 Task: Add Mineral Fusion Pink Crush Nail Polish to the cart.
Action: Mouse moved to (268, 139)
Screenshot: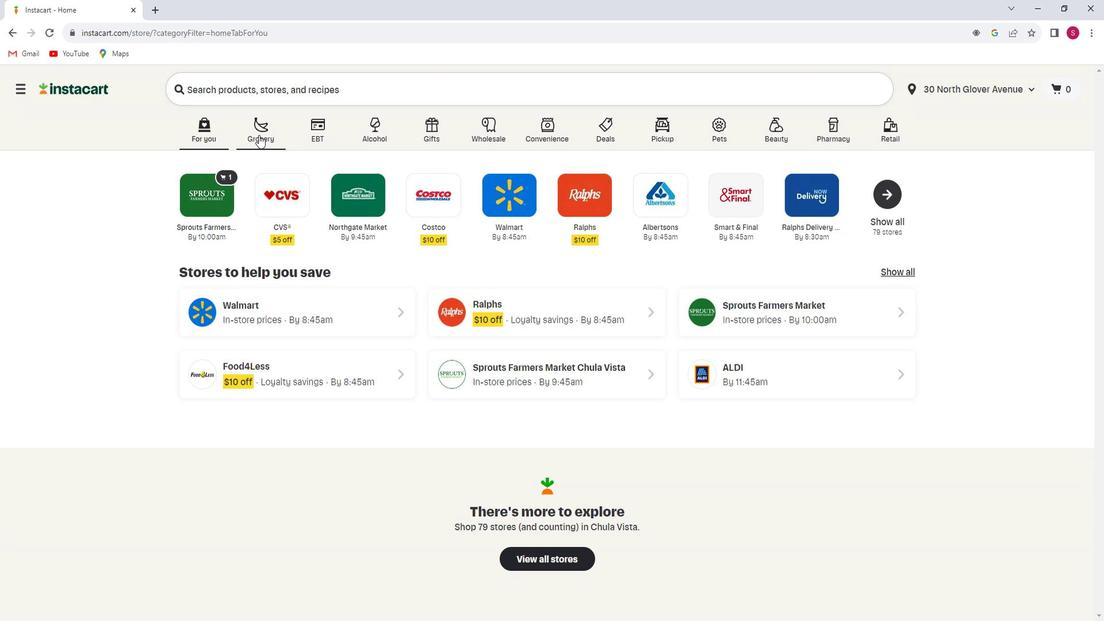 
Action: Mouse pressed left at (268, 139)
Screenshot: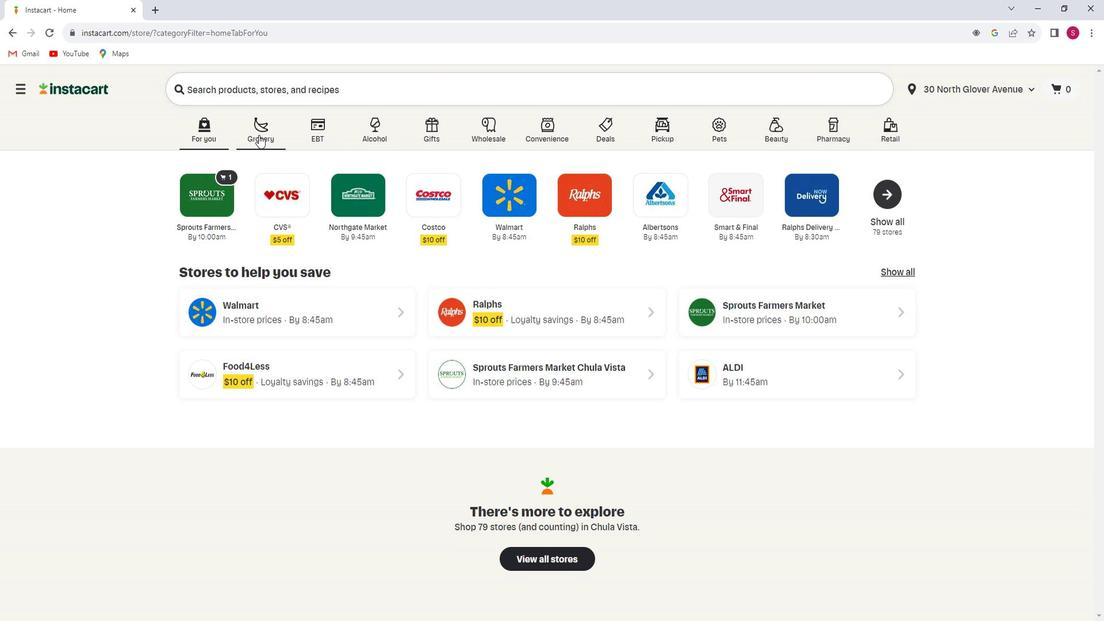 
Action: Mouse moved to (292, 334)
Screenshot: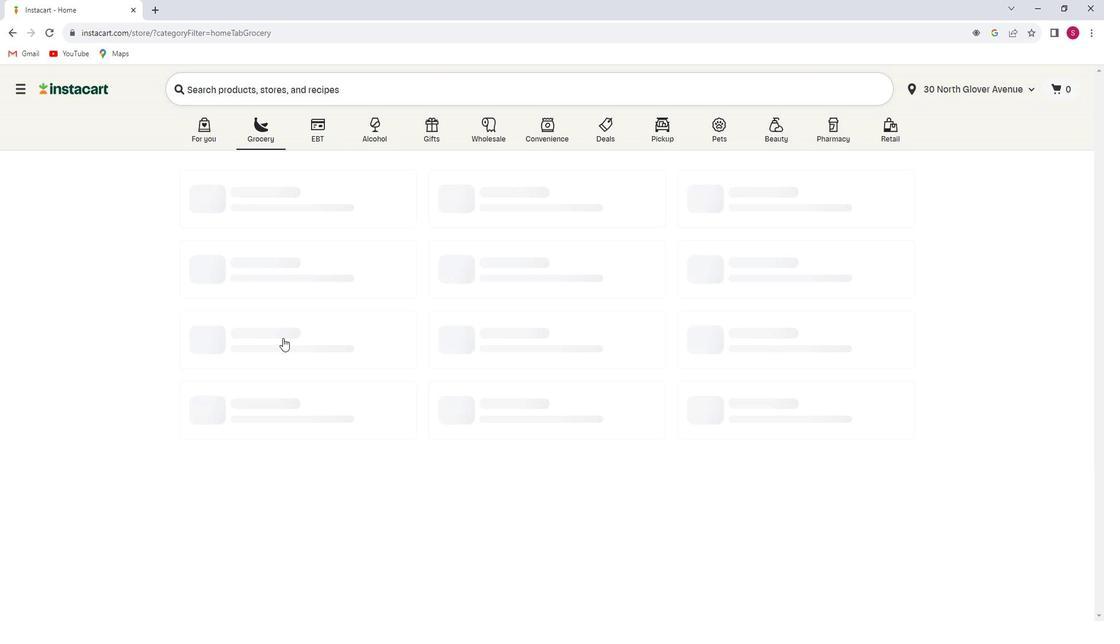 
Action: Mouse pressed left at (292, 334)
Screenshot: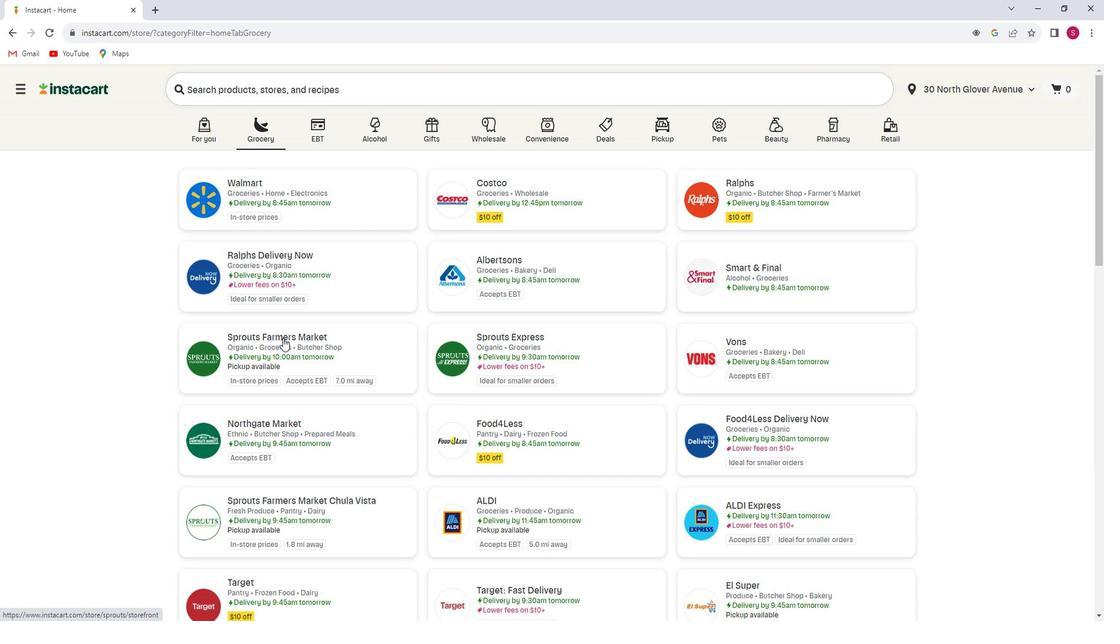 
Action: Mouse moved to (89, 382)
Screenshot: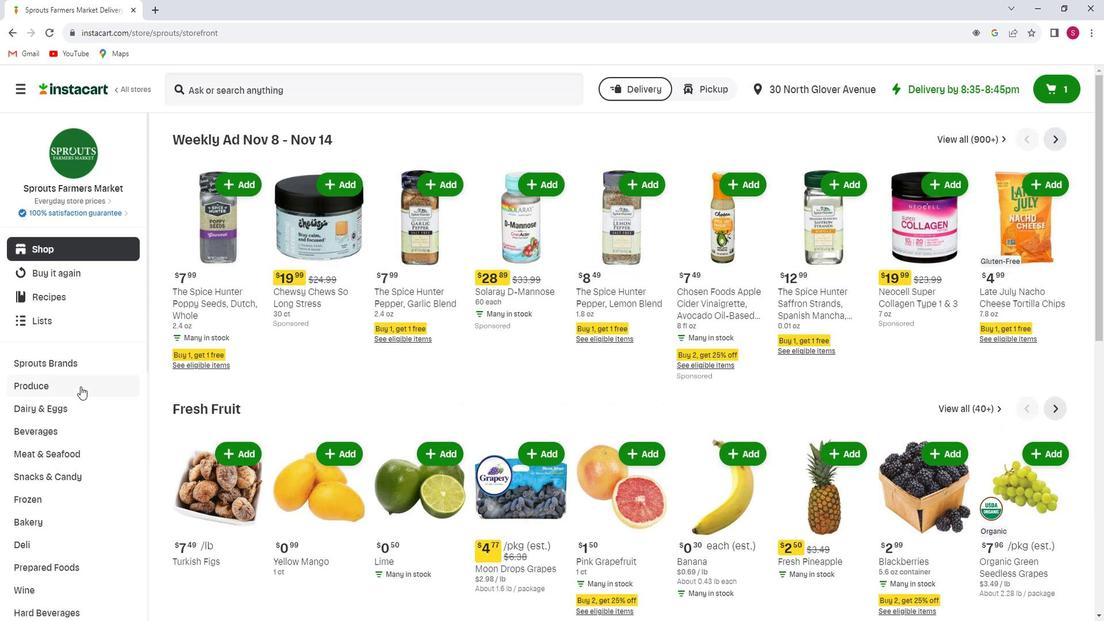 
Action: Mouse scrolled (89, 382) with delta (0, 0)
Screenshot: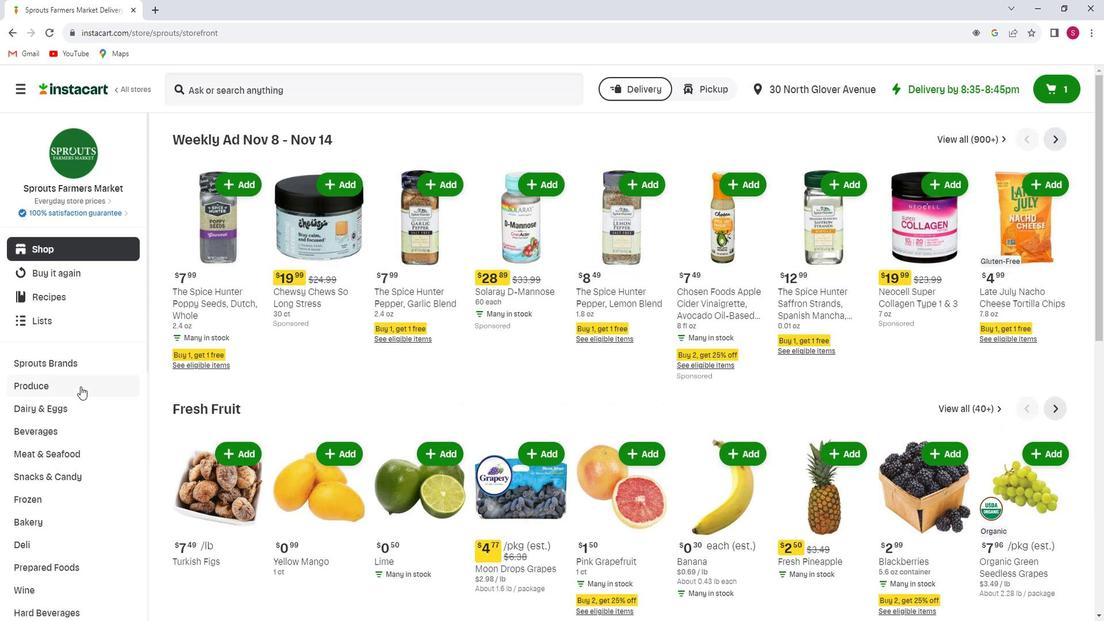 
Action: Mouse moved to (88, 384)
Screenshot: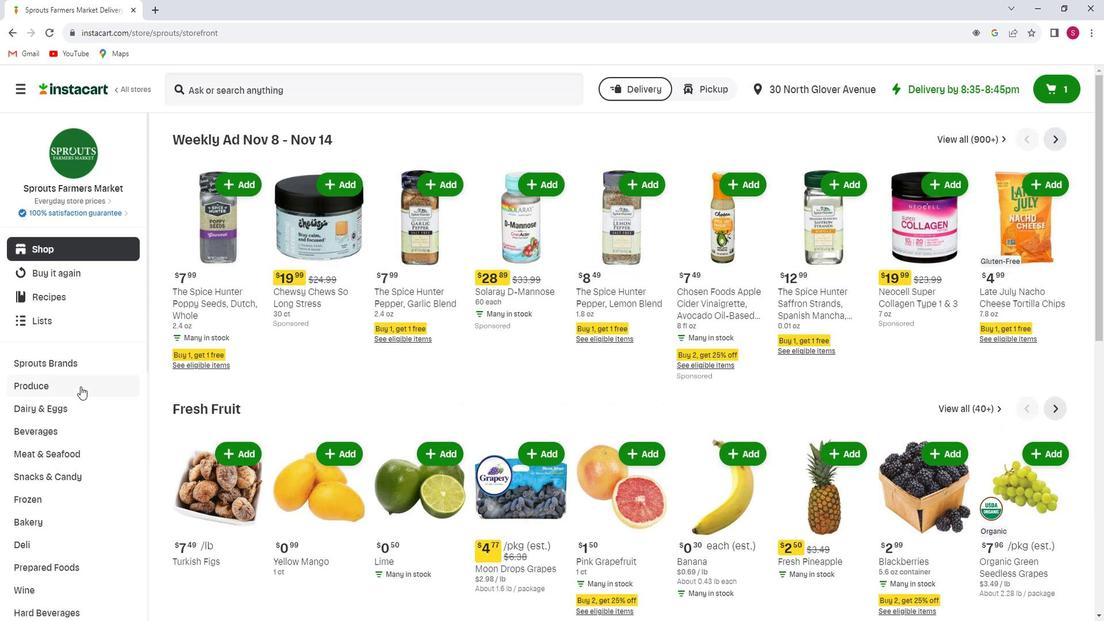 
Action: Mouse scrolled (88, 383) with delta (0, 0)
Screenshot: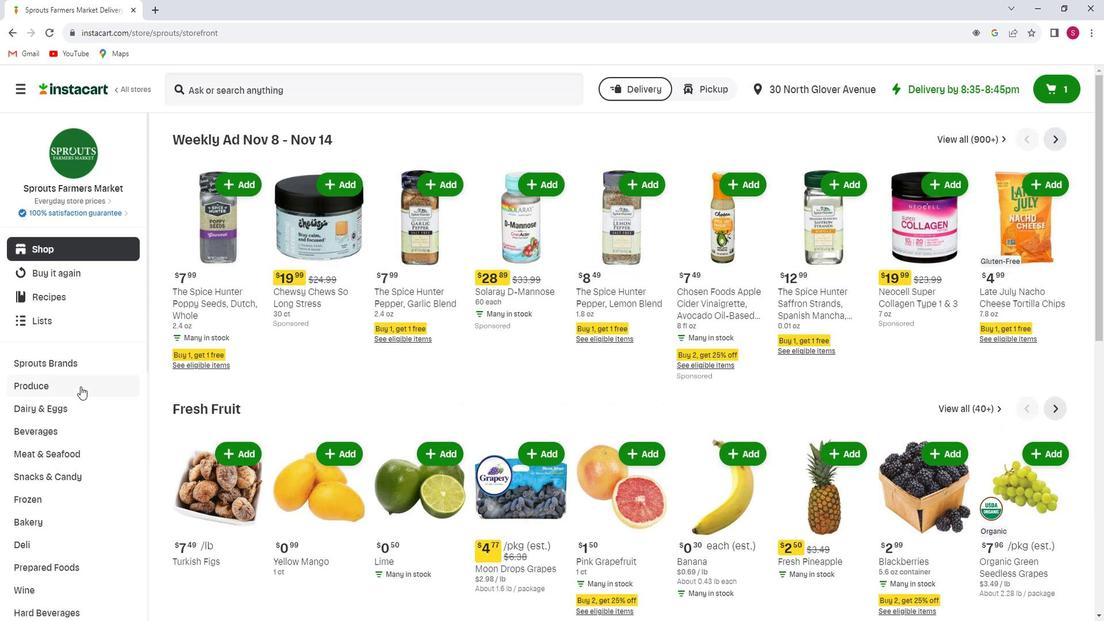 
Action: Mouse scrolled (88, 383) with delta (0, 0)
Screenshot: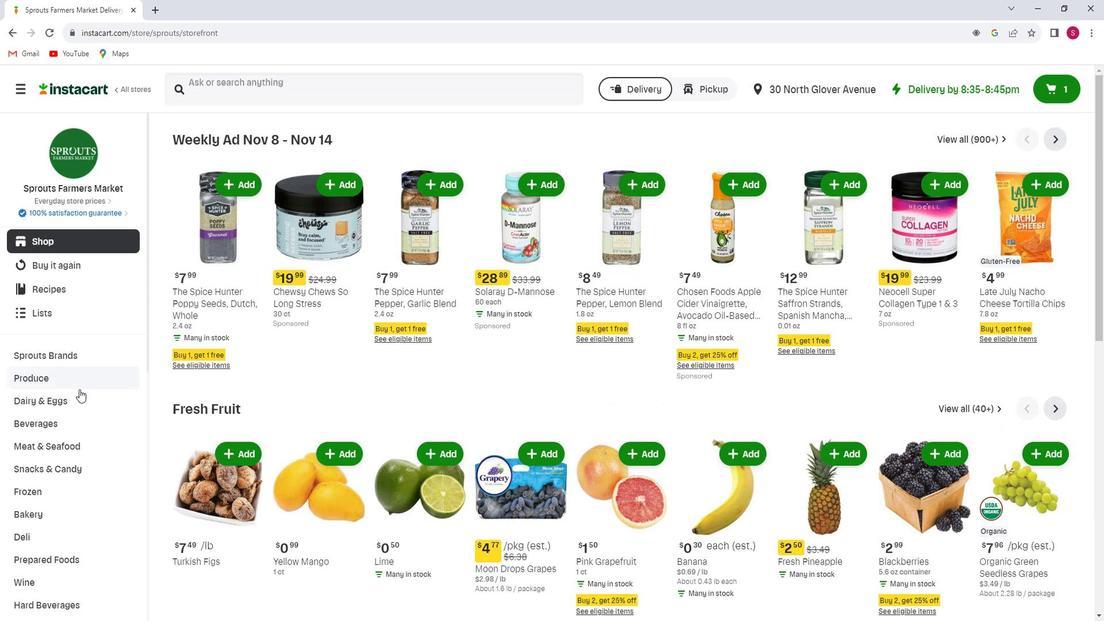
Action: Mouse moved to (88, 384)
Screenshot: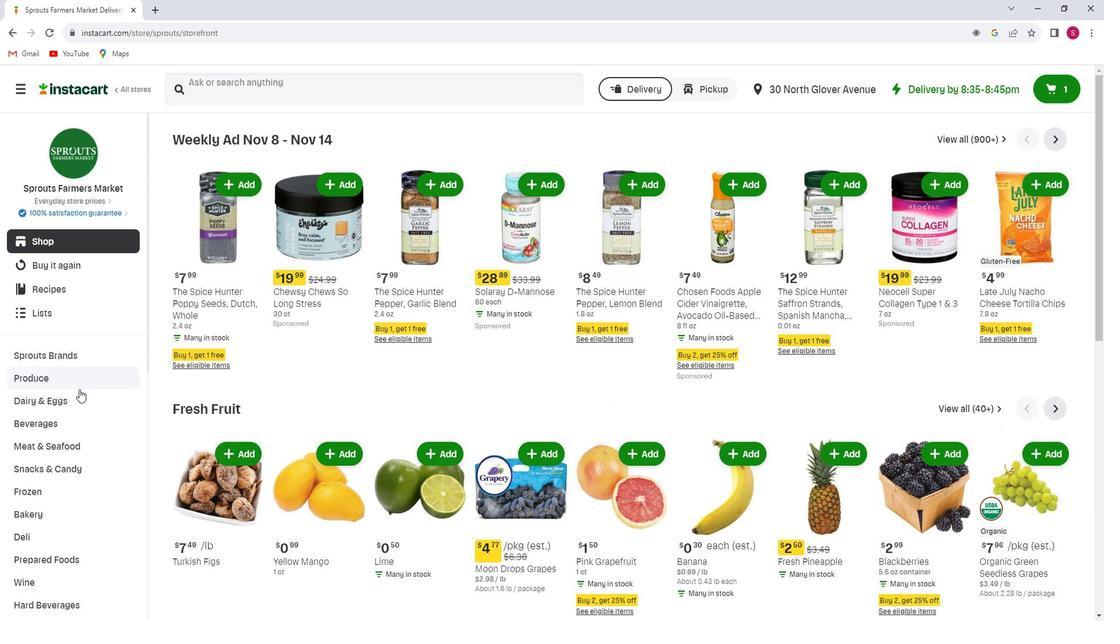 
Action: Mouse scrolled (88, 384) with delta (0, 0)
Screenshot: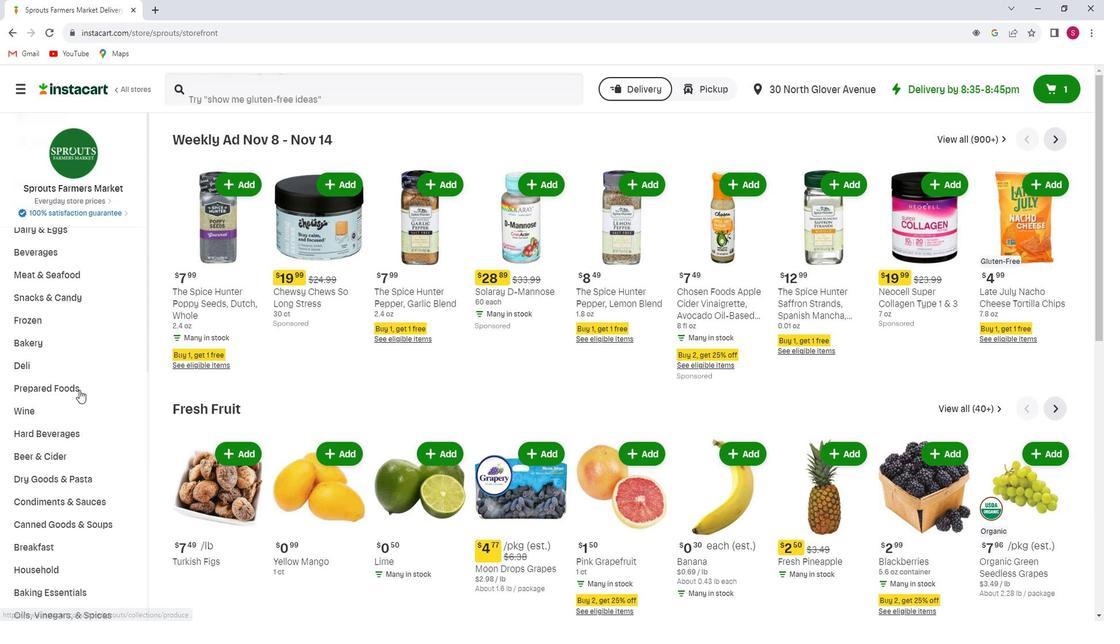 
Action: Mouse scrolled (88, 384) with delta (0, 0)
Screenshot: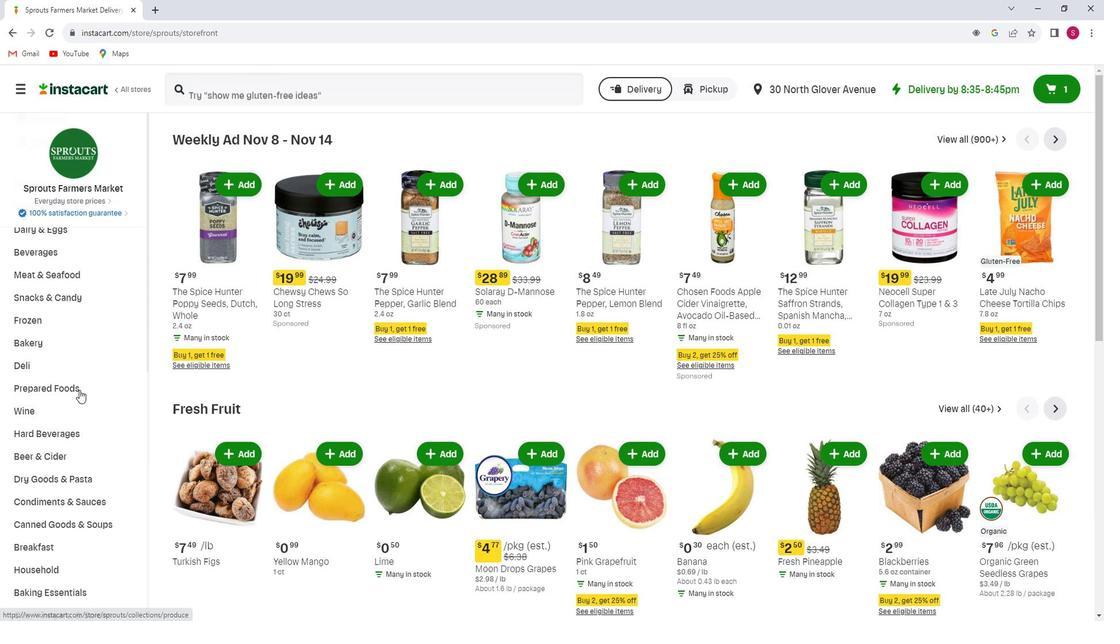 
Action: Mouse scrolled (88, 384) with delta (0, 0)
Screenshot: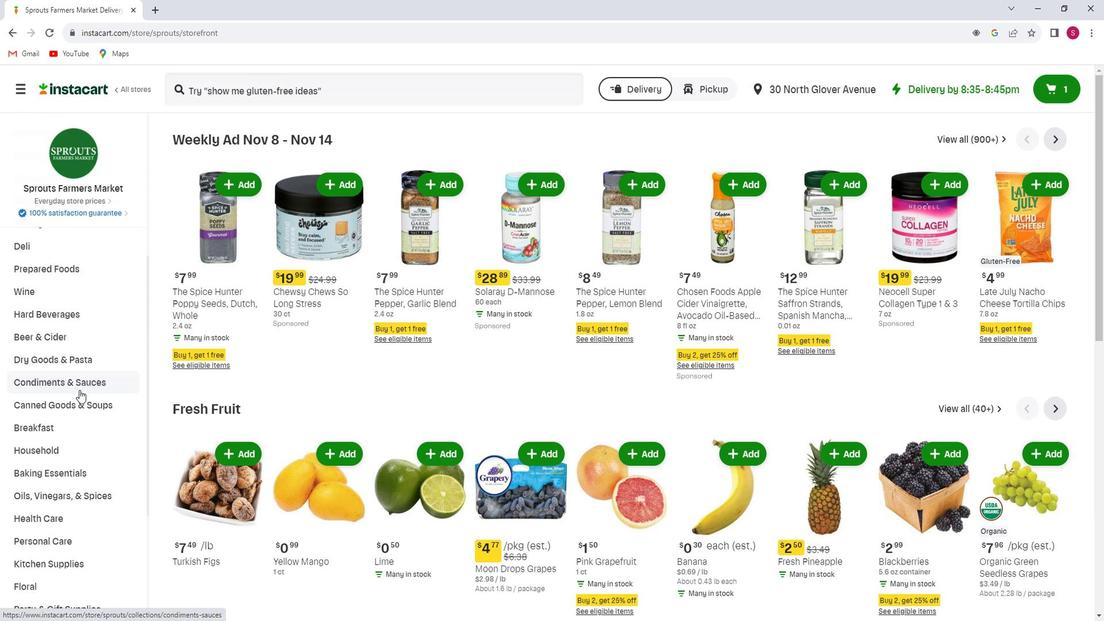 
Action: Mouse scrolled (88, 384) with delta (0, 0)
Screenshot: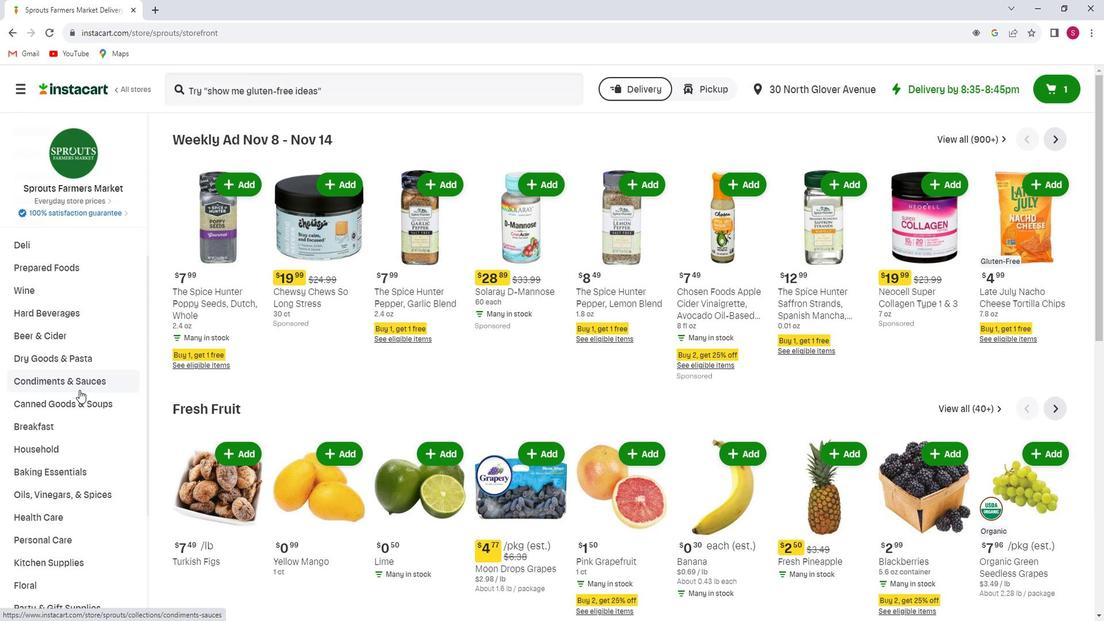 
Action: Mouse moved to (78, 412)
Screenshot: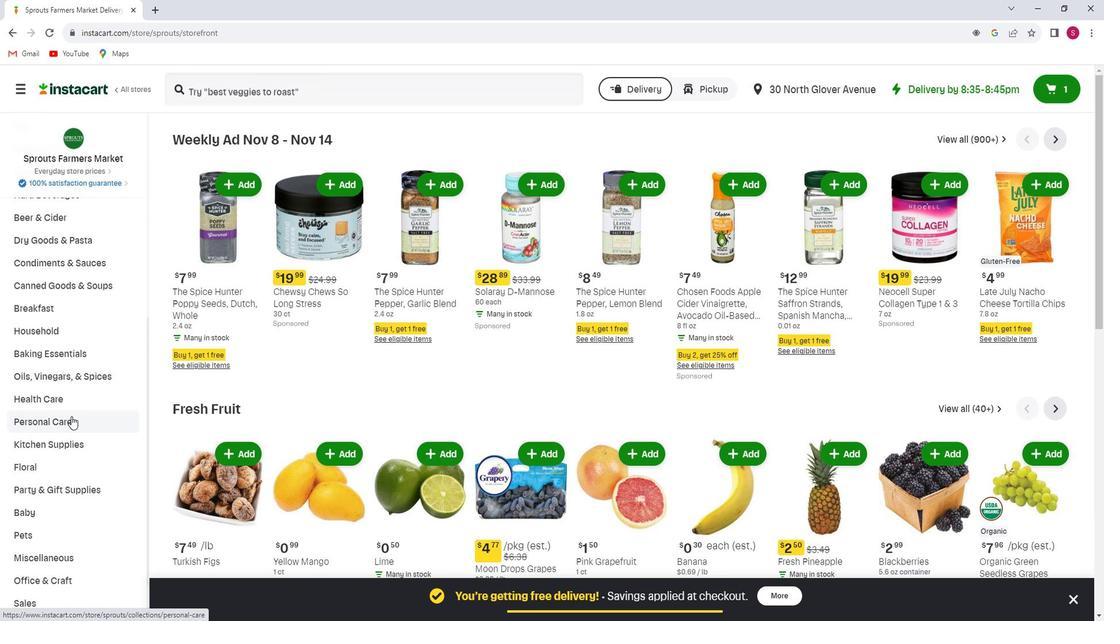 
Action: Mouse pressed left at (78, 412)
Screenshot: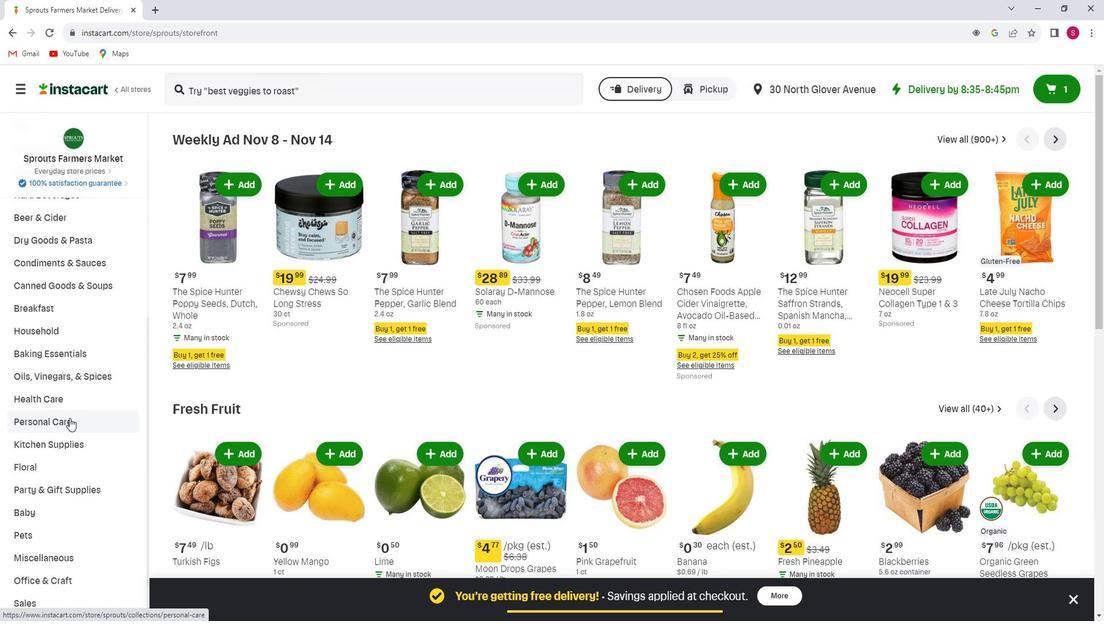 
Action: Mouse moved to (992, 170)
Screenshot: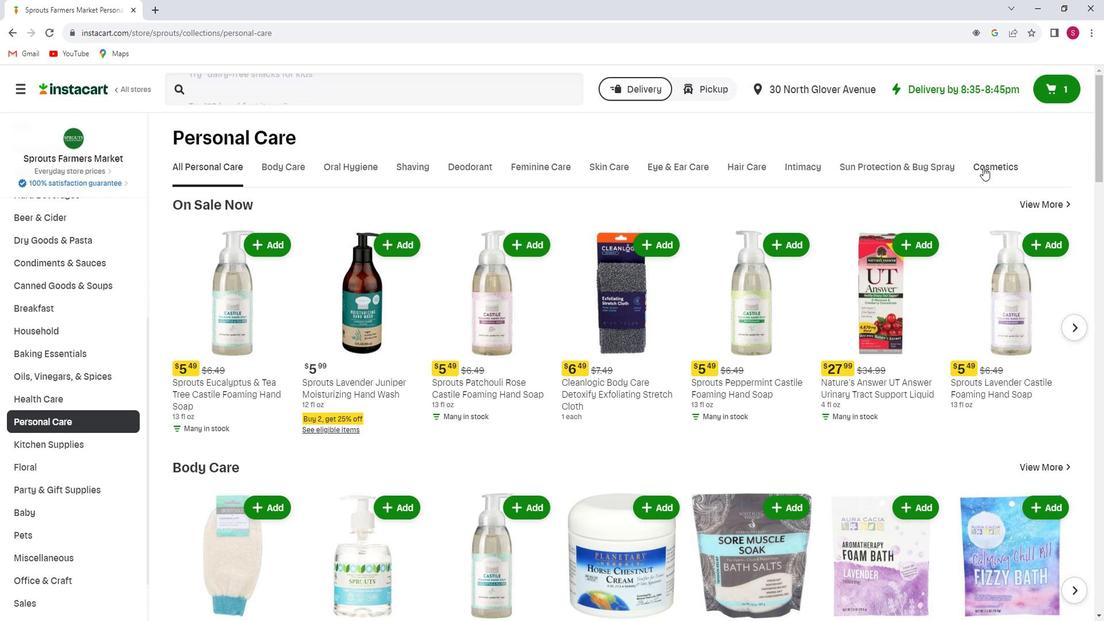 
Action: Mouse pressed left at (992, 170)
Screenshot: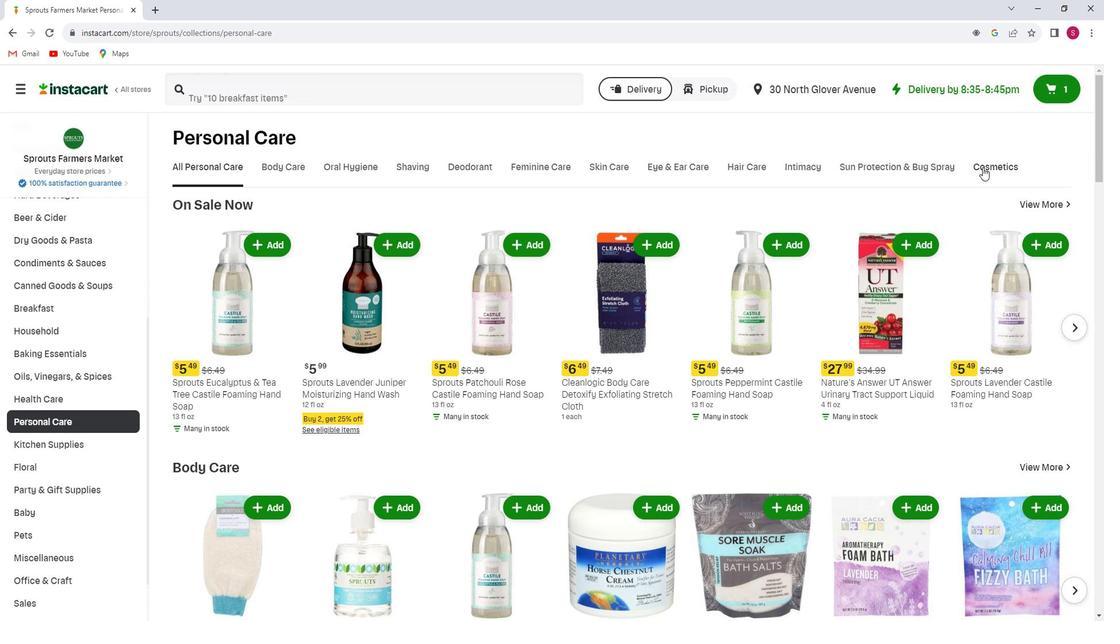 
Action: Mouse moved to (345, 223)
Screenshot: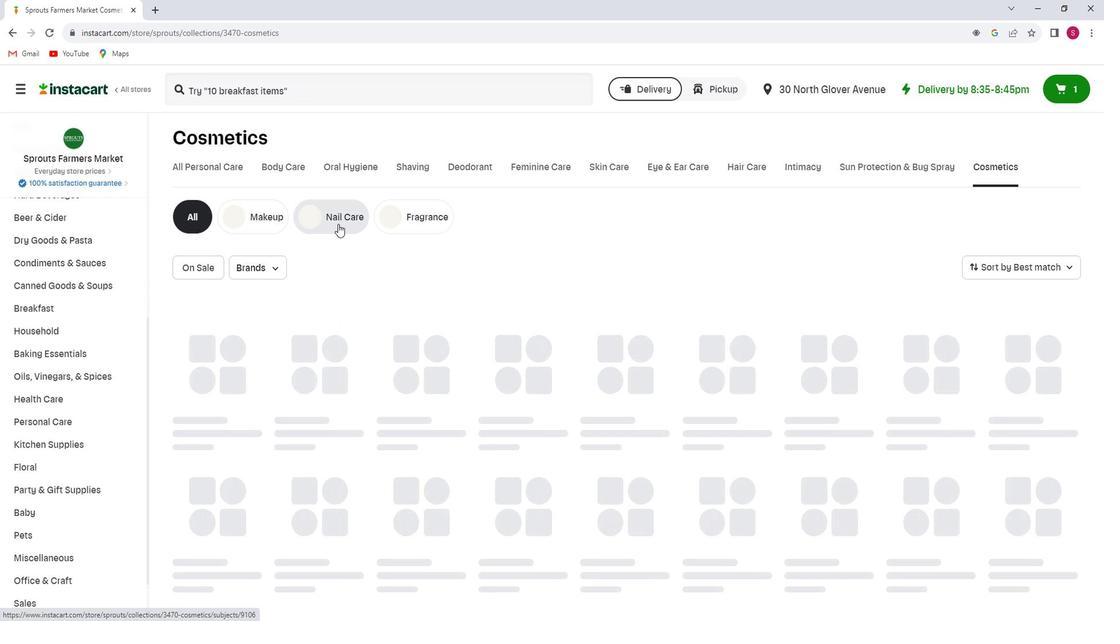 
Action: Mouse pressed left at (345, 223)
Screenshot: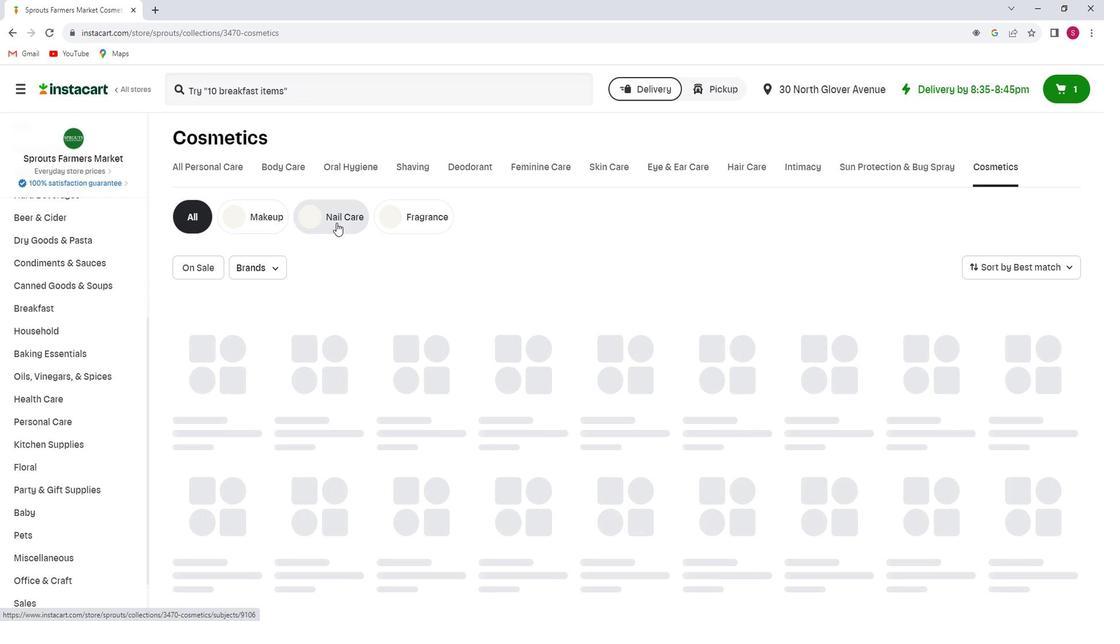 
Action: Mouse moved to (355, 93)
Screenshot: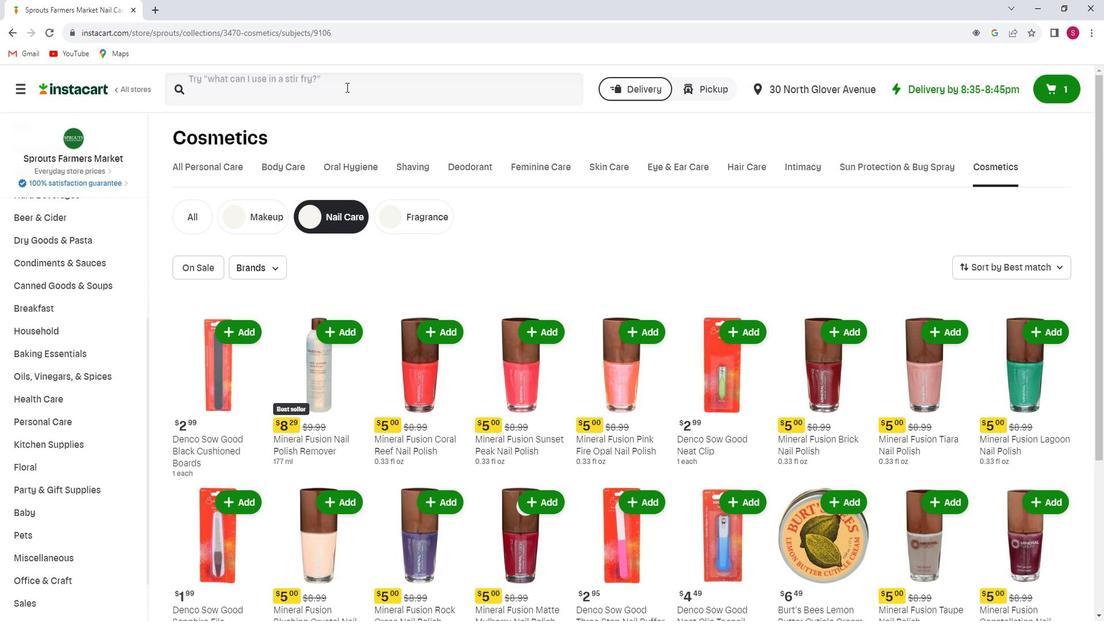 
Action: Mouse pressed left at (355, 93)
Screenshot: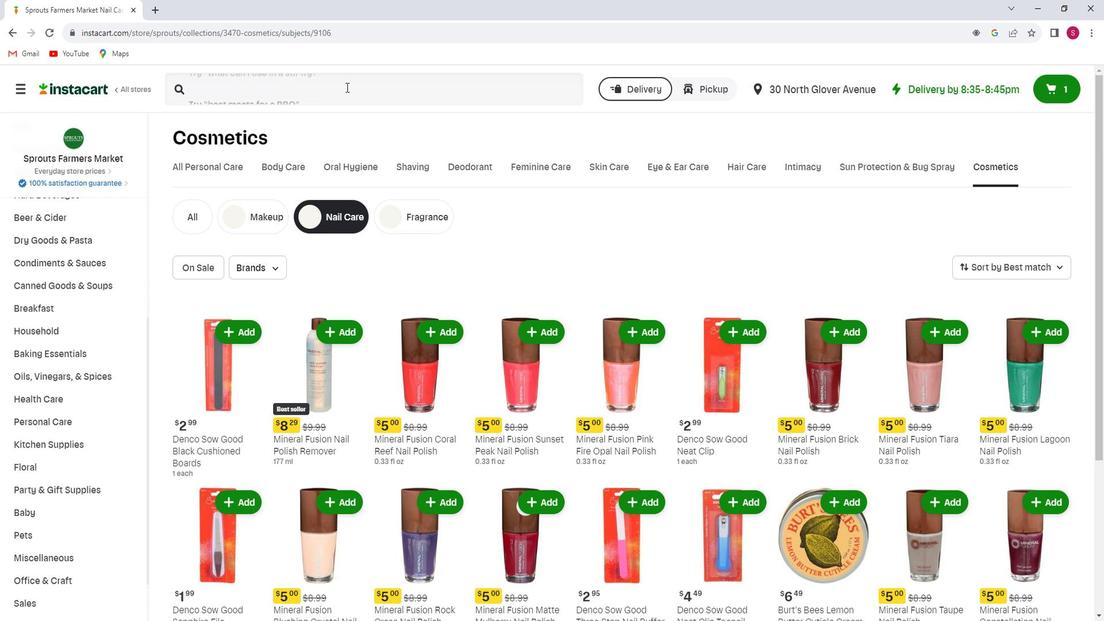 
Action: Key pressed <Key.shift_r>Mineral<Key.space><Key.shift>Fusion<Key.space><Key.shift>pink<Key.space><Key.shift>Crush<Key.space><Key.shift>Nail<Key.space><Key.shift>Polish<Key.enter>
Screenshot: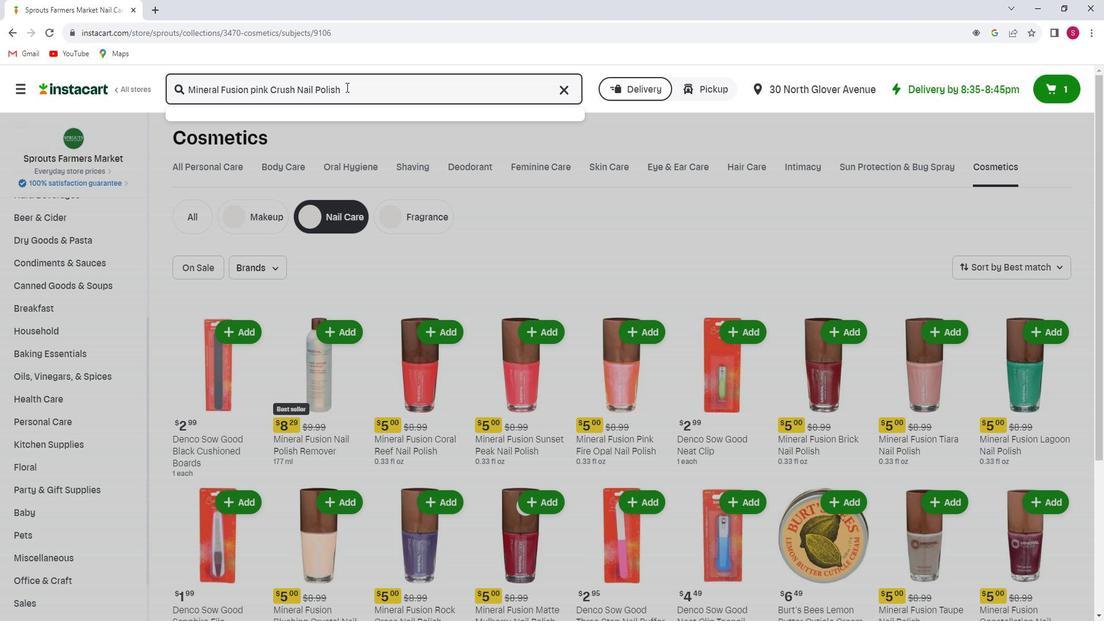 
Action: Mouse moved to (395, 204)
Screenshot: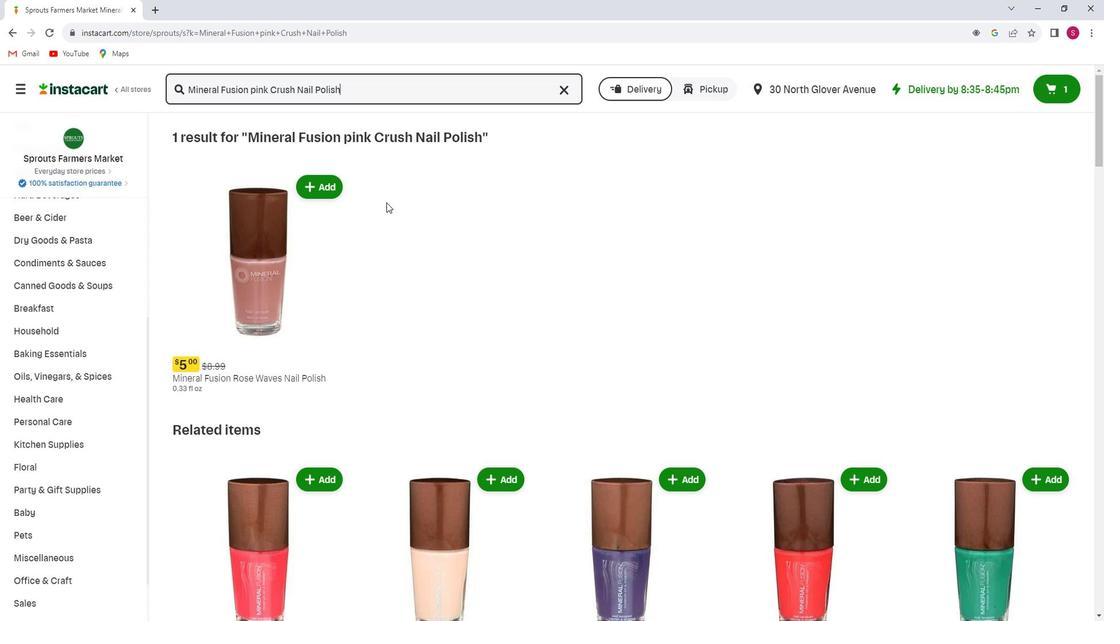 
Action: Mouse scrolled (395, 204) with delta (0, 0)
Screenshot: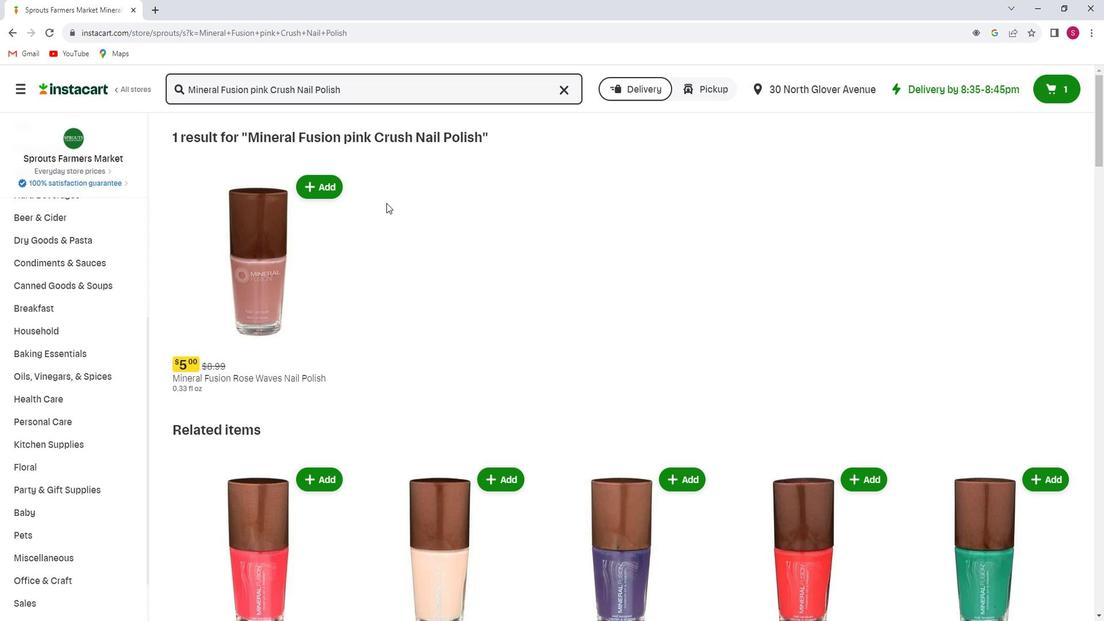 
Action: Mouse scrolled (395, 204) with delta (0, 0)
Screenshot: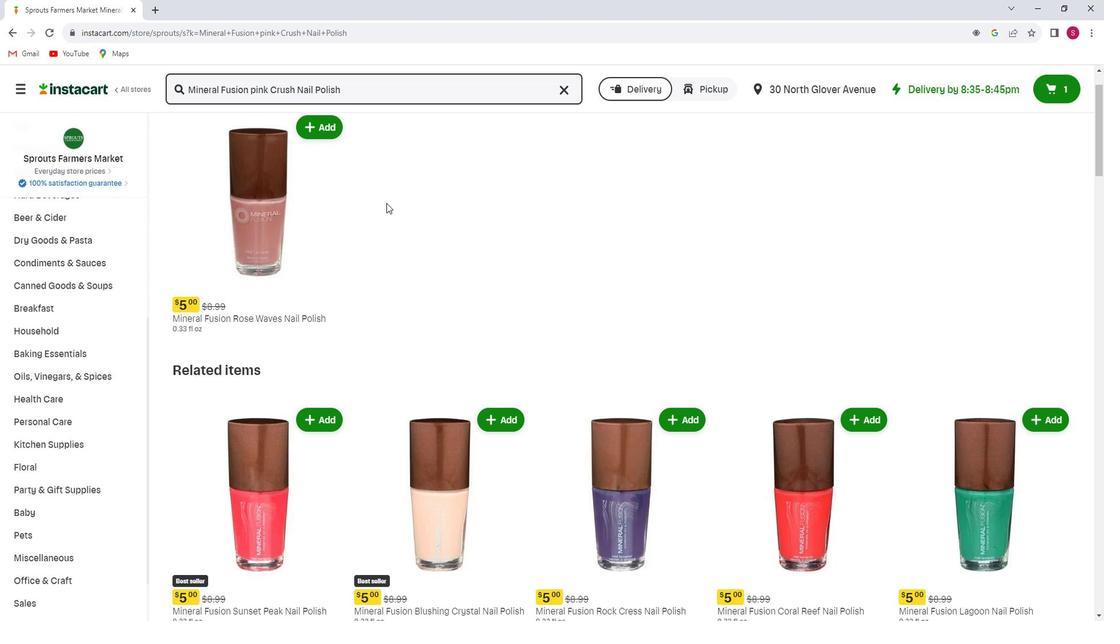 
Action: Mouse scrolled (395, 204) with delta (0, 0)
Screenshot: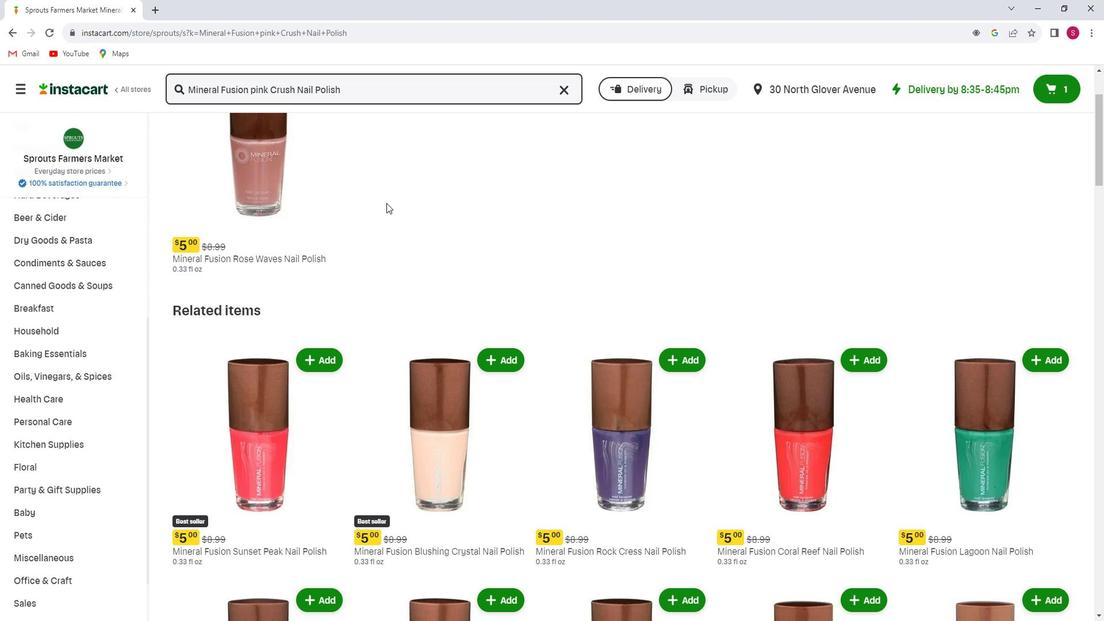 
Action: Mouse scrolled (395, 204) with delta (0, 0)
Screenshot: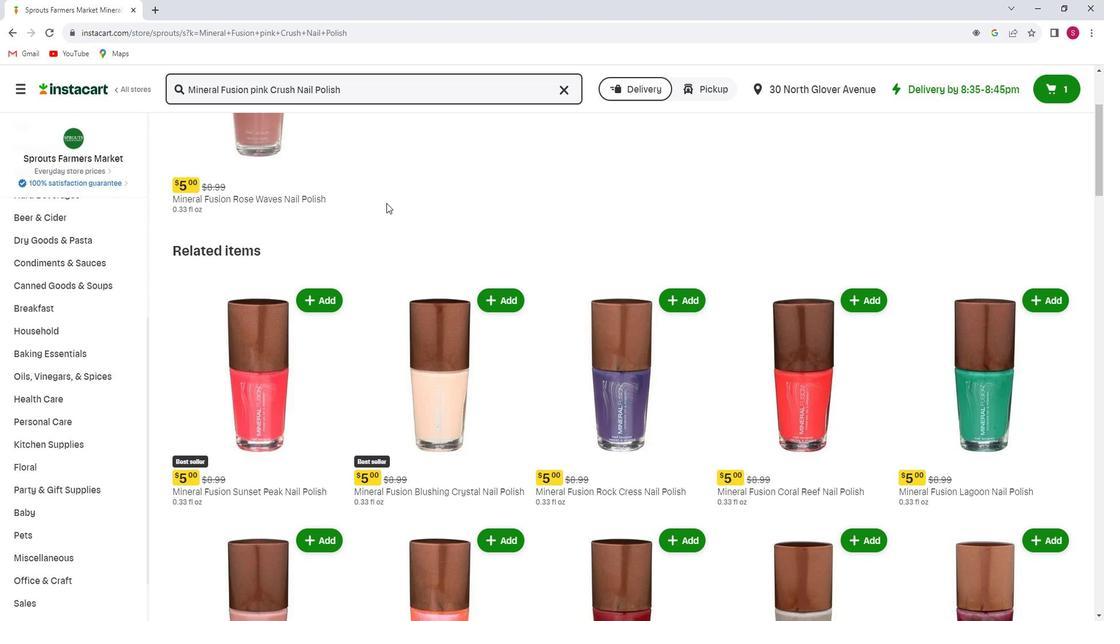 
Action: Mouse scrolled (395, 204) with delta (0, 0)
Screenshot: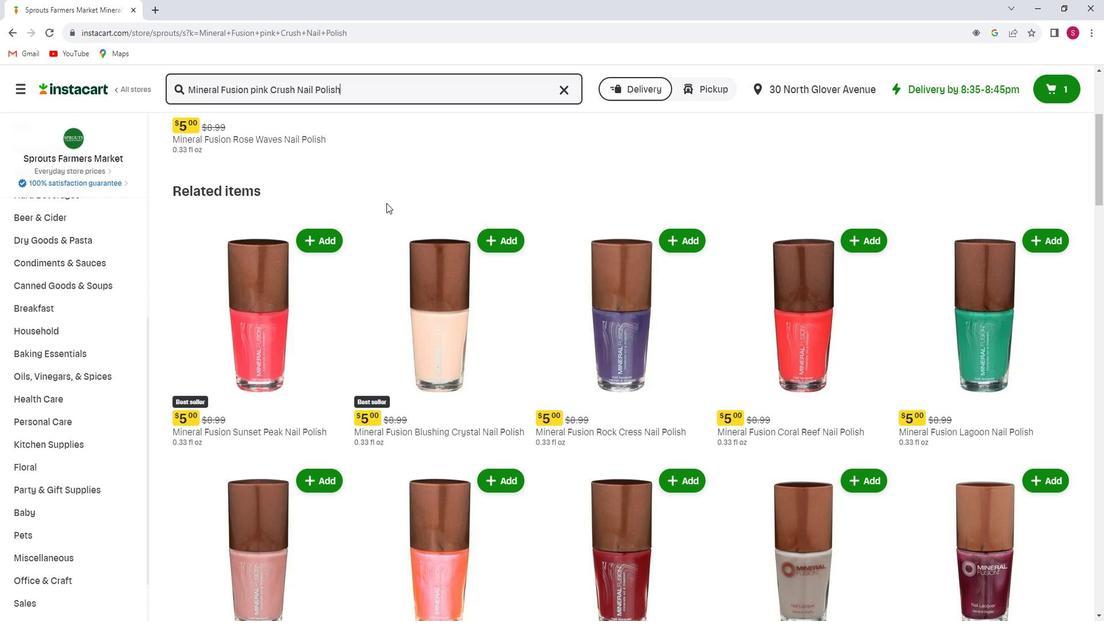 
Action: Mouse scrolled (395, 204) with delta (0, 0)
Screenshot: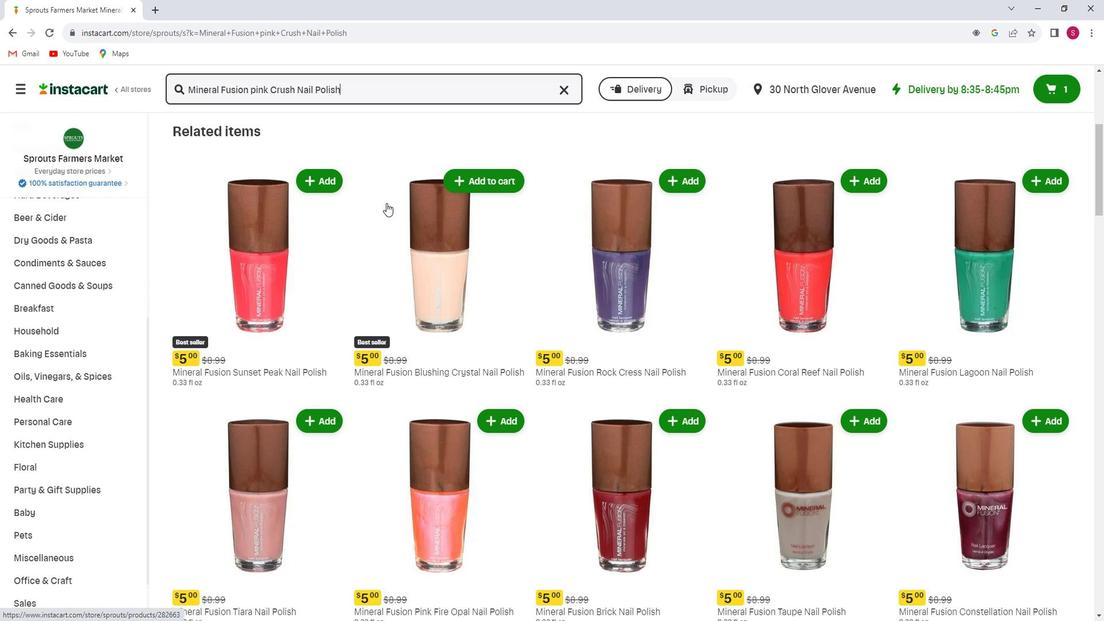 
Action: Mouse moved to (515, 206)
Screenshot: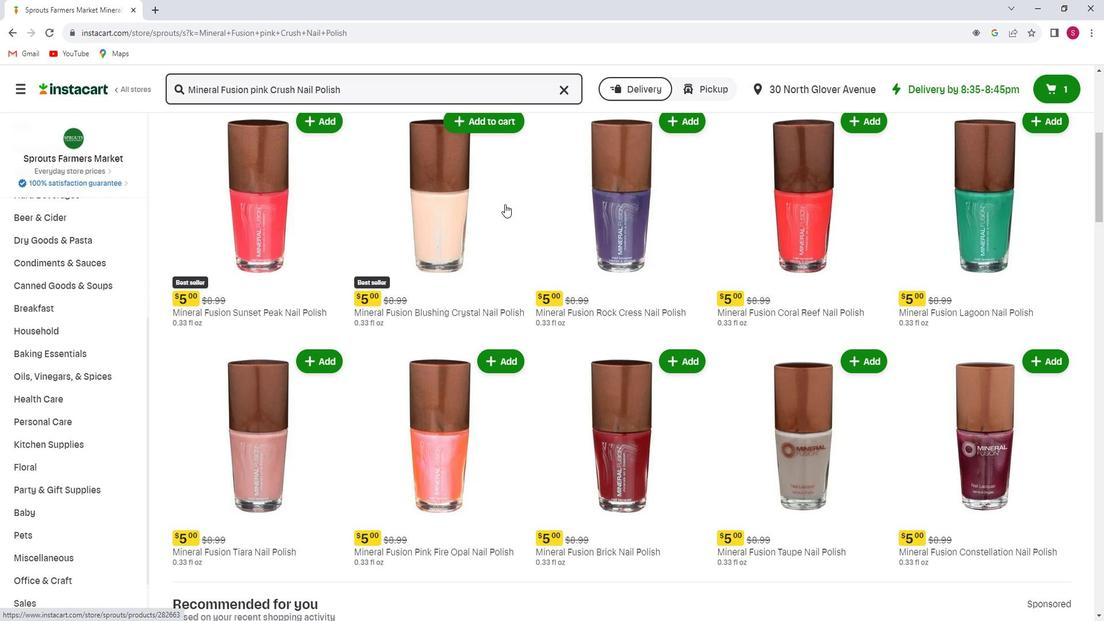 
Action: Mouse scrolled (515, 205) with delta (0, 0)
Screenshot: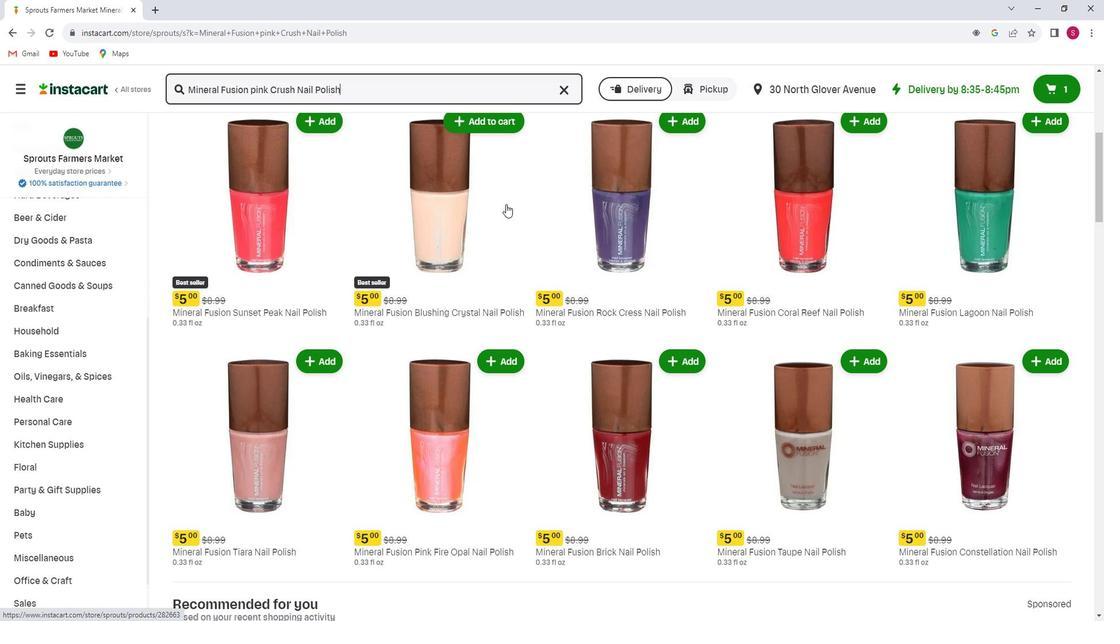 
Action: Mouse moved to (563, 176)
Screenshot: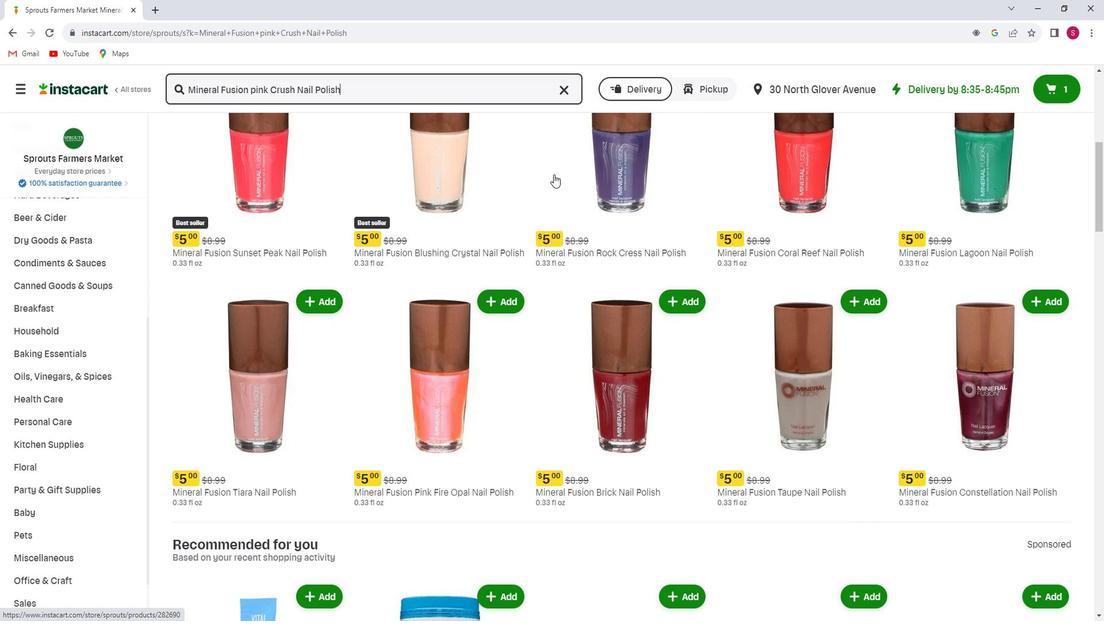
Action: Mouse scrolled (563, 176) with delta (0, 0)
Screenshot: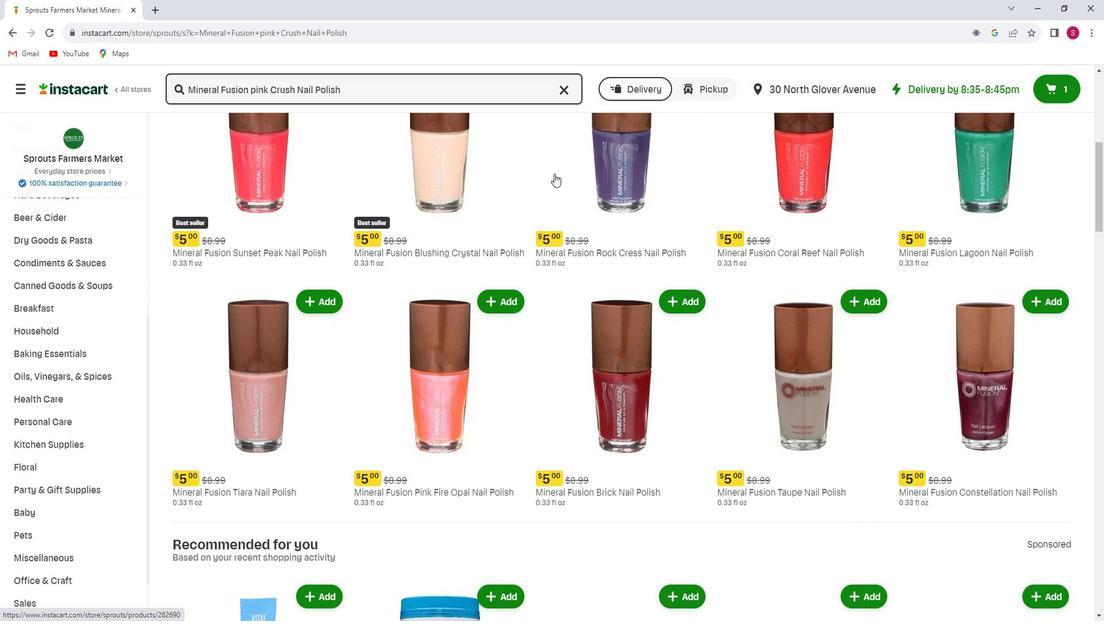 
Action: Mouse scrolled (563, 176) with delta (0, 0)
Screenshot: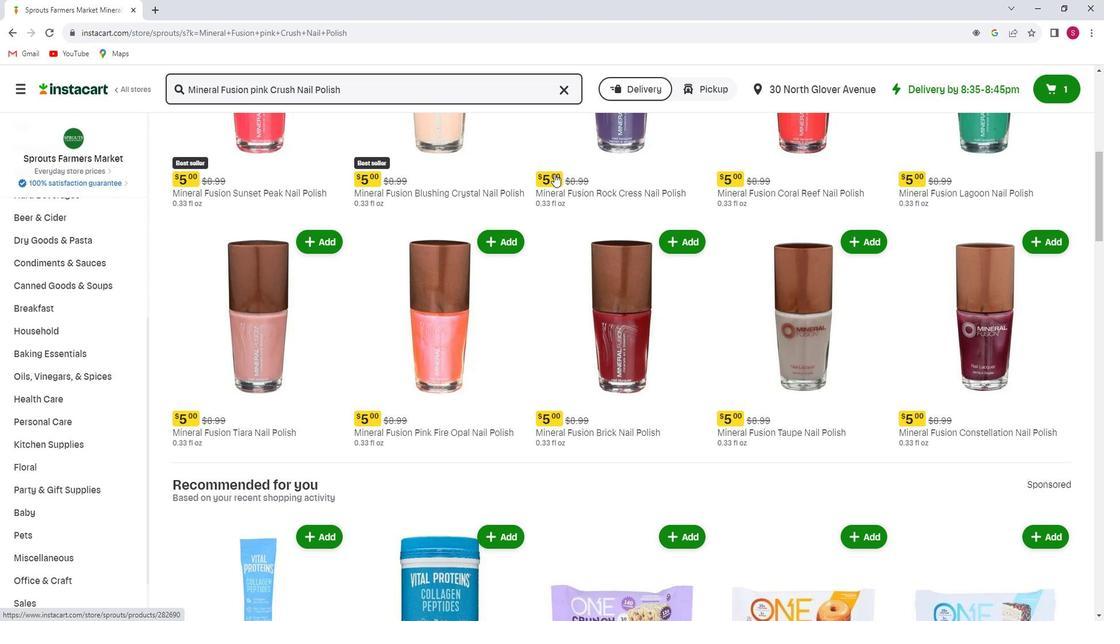 
Action: Mouse scrolled (563, 176) with delta (0, 0)
Screenshot: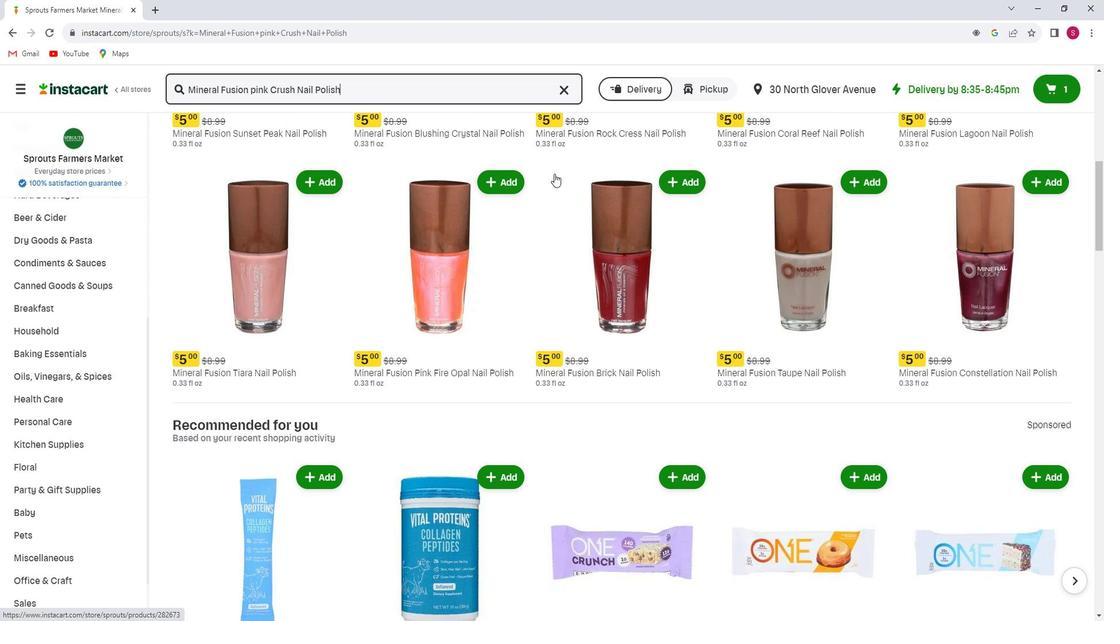 
Action: Mouse scrolled (563, 176) with delta (0, 0)
Screenshot: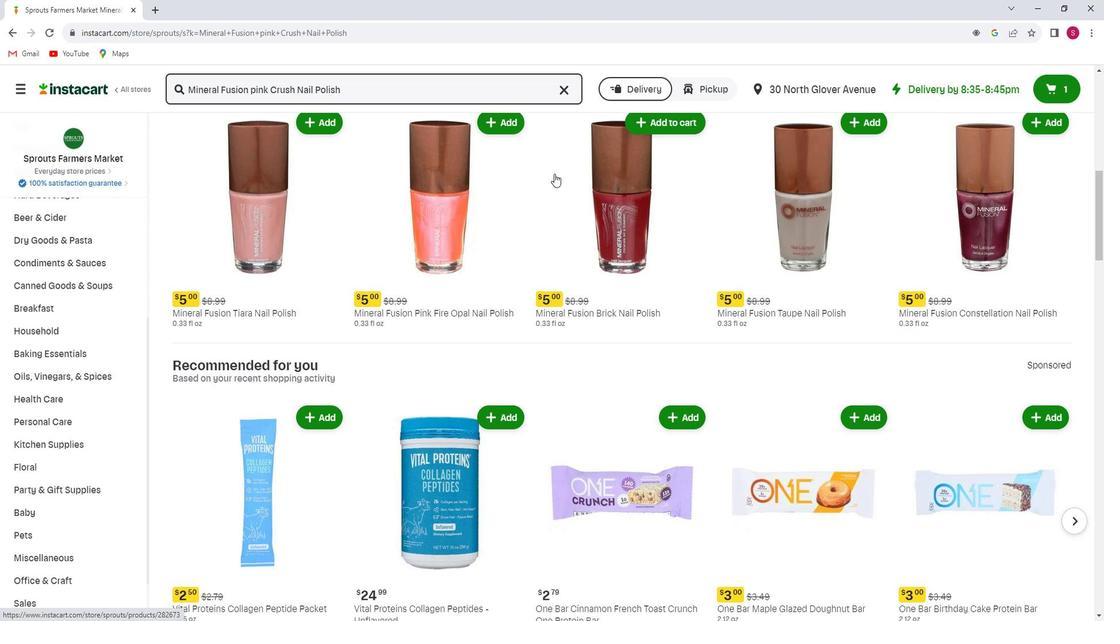 
Action: Mouse scrolled (563, 176) with delta (0, 0)
Screenshot: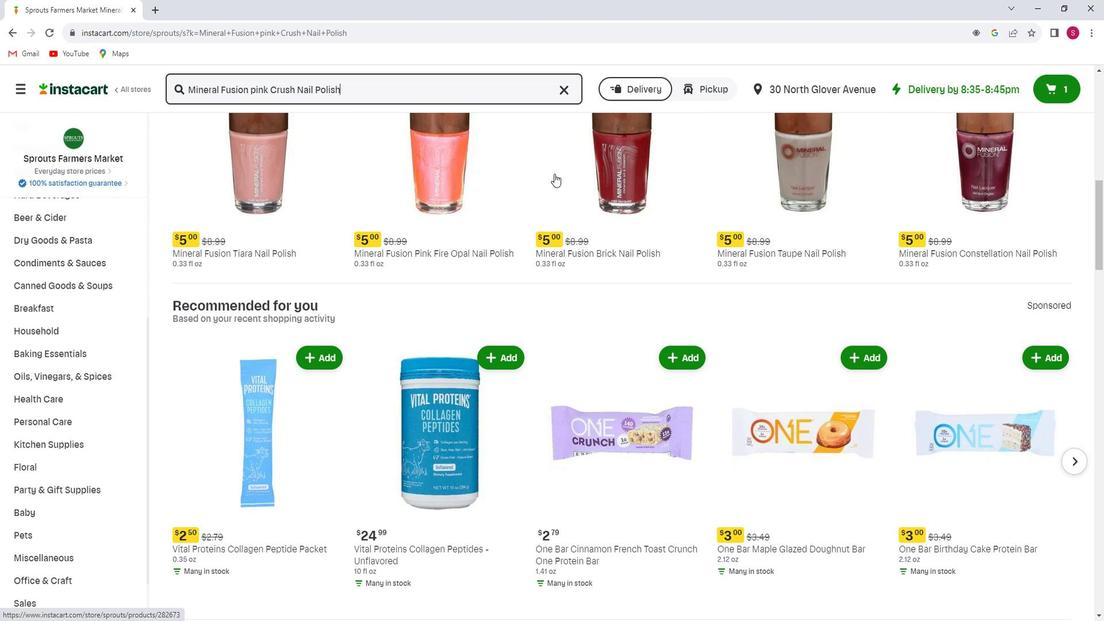 
Action: Mouse scrolled (563, 176) with delta (0, 0)
Screenshot: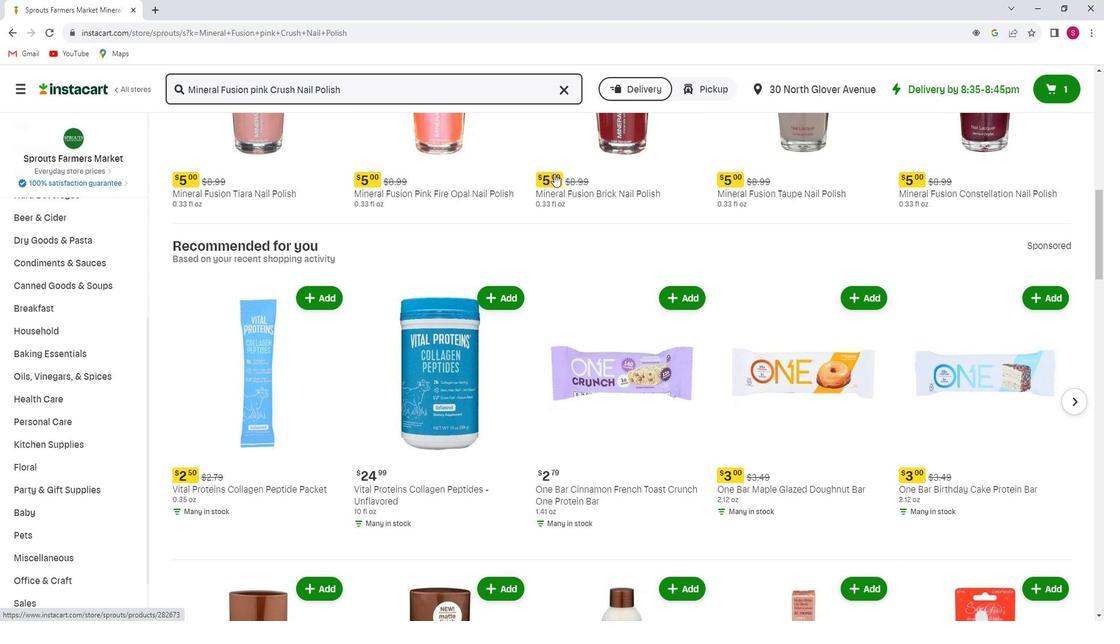 
Action: Mouse scrolled (563, 176) with delta (0, 0)
Screenshot: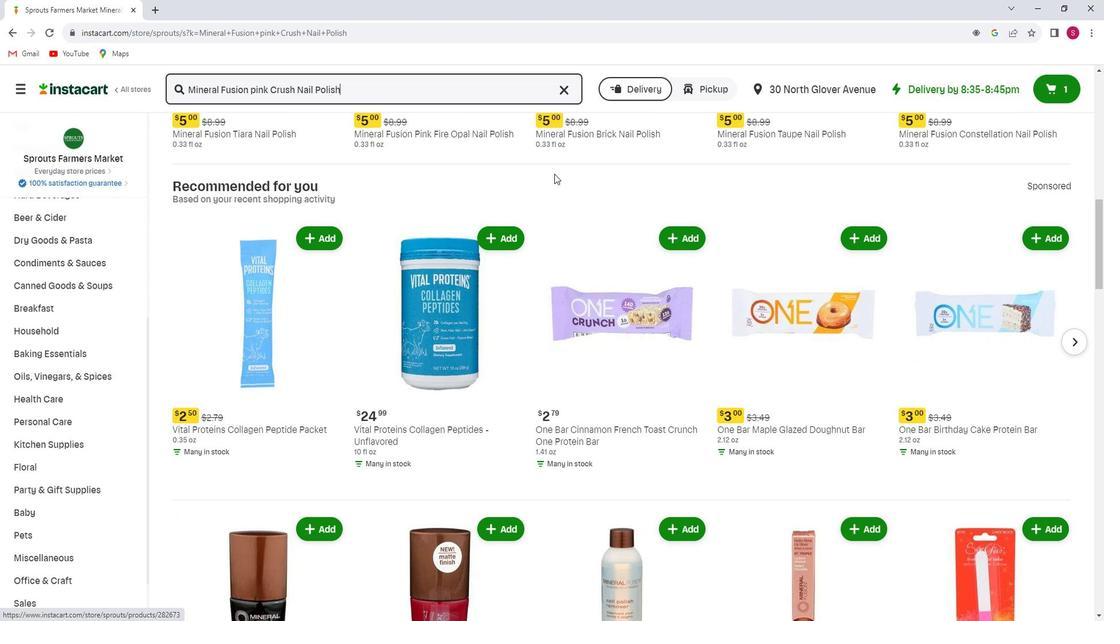 
Action: Mouse scrolled (563, 176) with delta (0, 0)
Screenshot: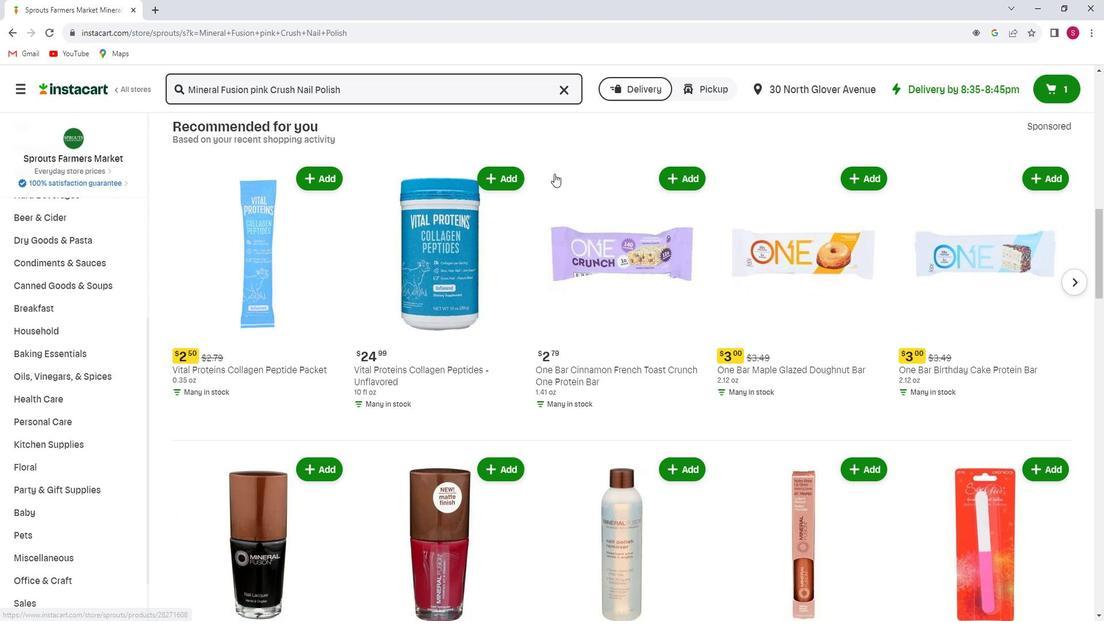 
Action: Mouse scrolled (563, 176) with delta (0, 0)
Screenshot: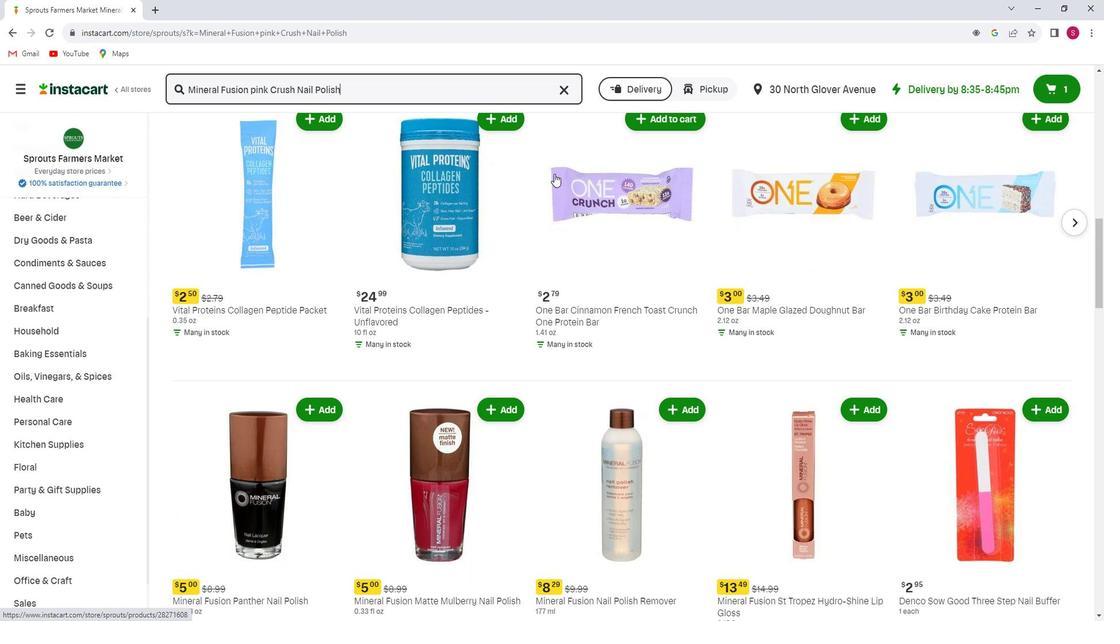 
Action: Mouse scrolled (563, 176) with delta (0, 0)
Screenshot: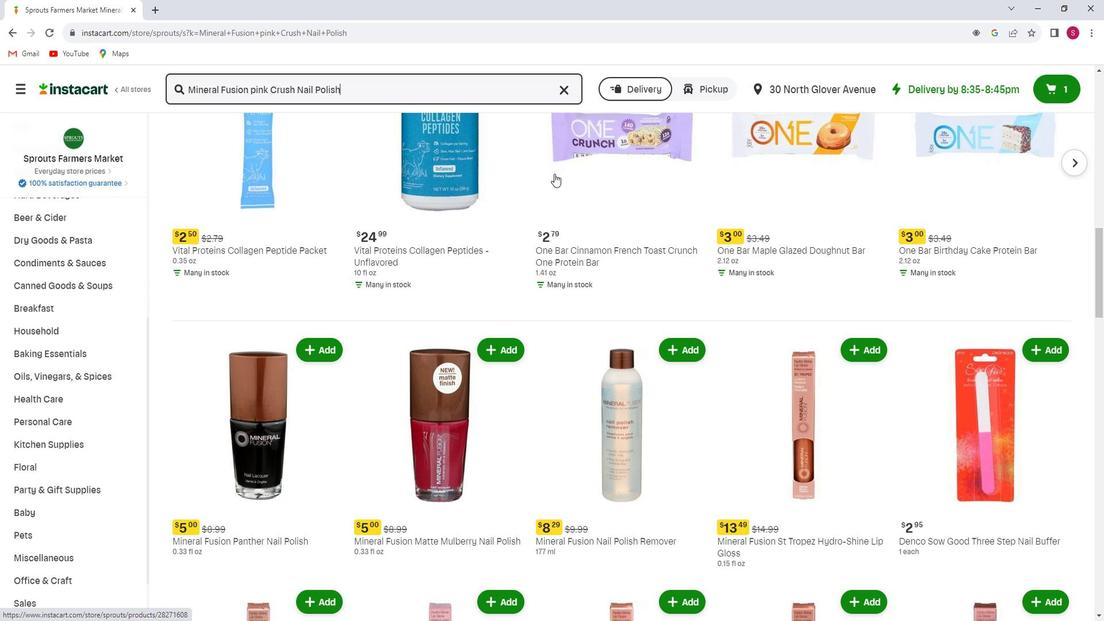 
Action: Mouse scrolled (563, 176) with delta (0, 0)
Screenshot: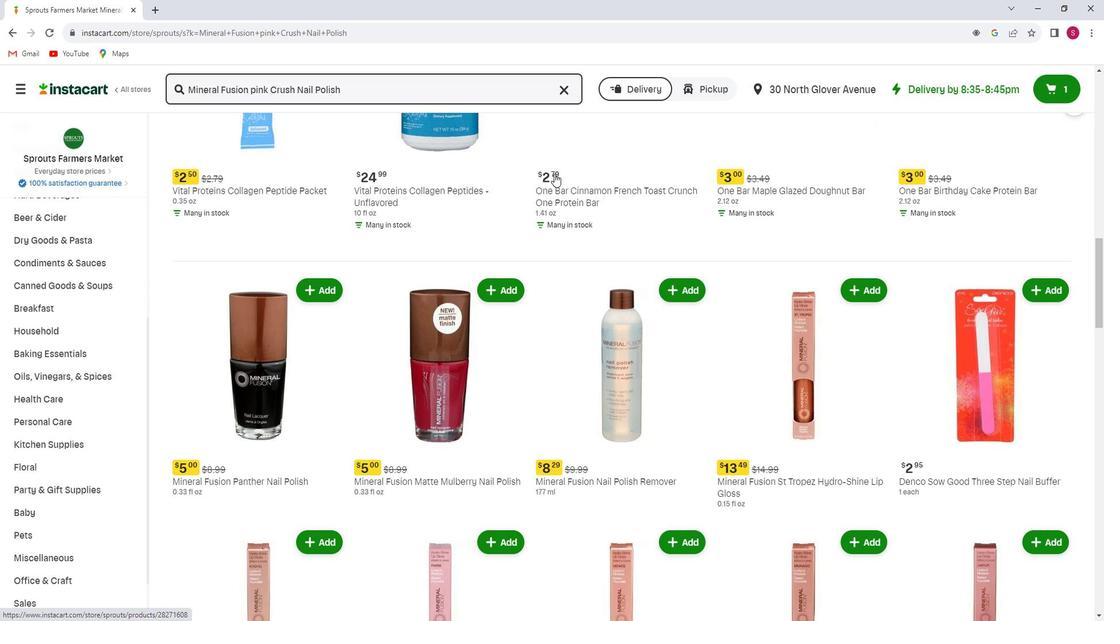 
Action: Mouse moved to (567, 176)
Screenshot: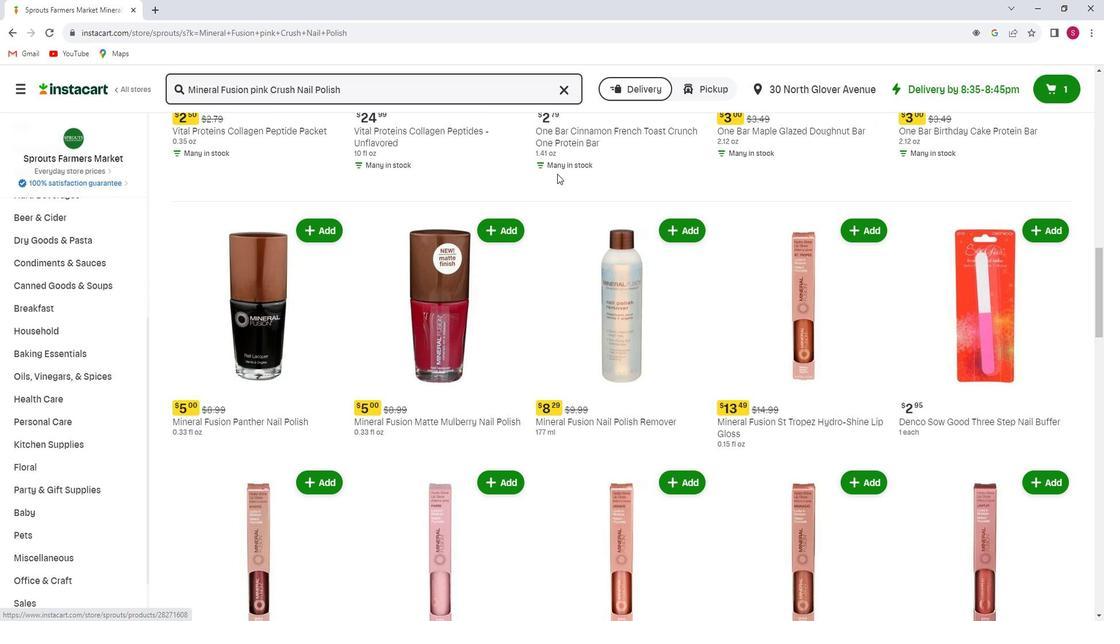 
Action: Mouse scrolled (567, 176) with delta (0, 0)
Screenshot: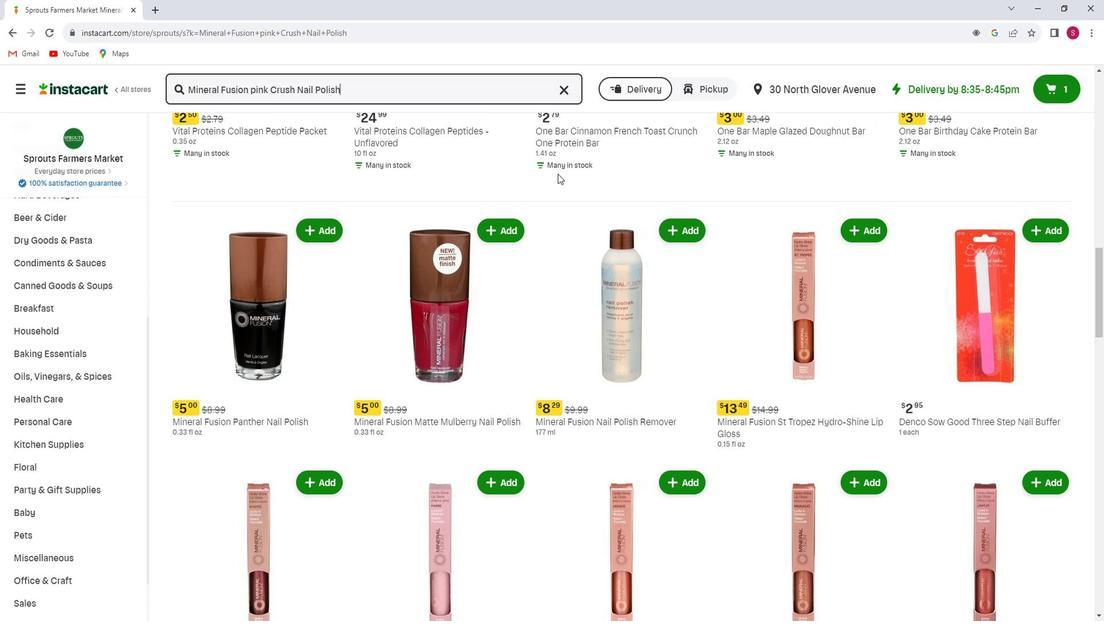 
Action: Mouse scrolled (567, 176) with delta (0, 0)
Screenshot: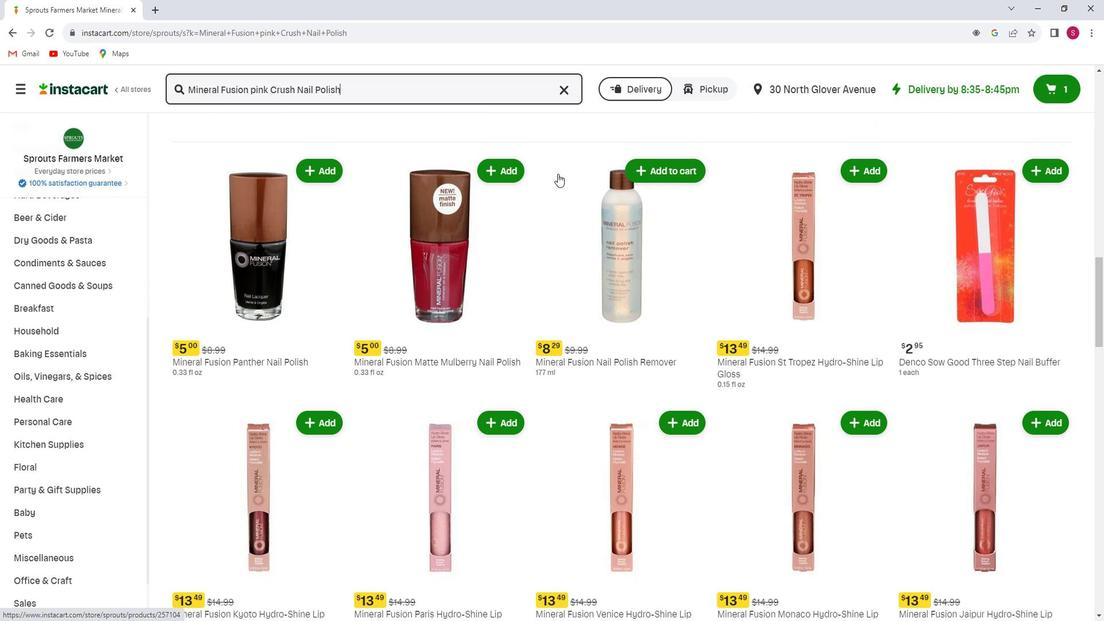 
Action: Mouse scrolled (567, 176) with delta (0, 0)
Screenshot: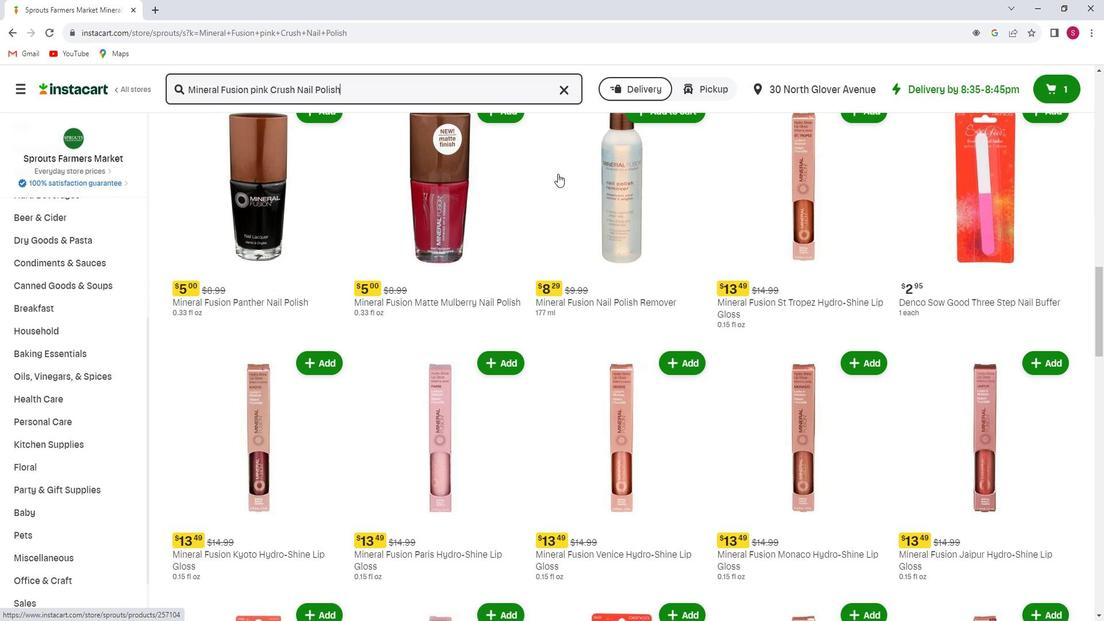 
Action: Mouse scrolled (567, 176) with delta (0, 0)
Screenshot: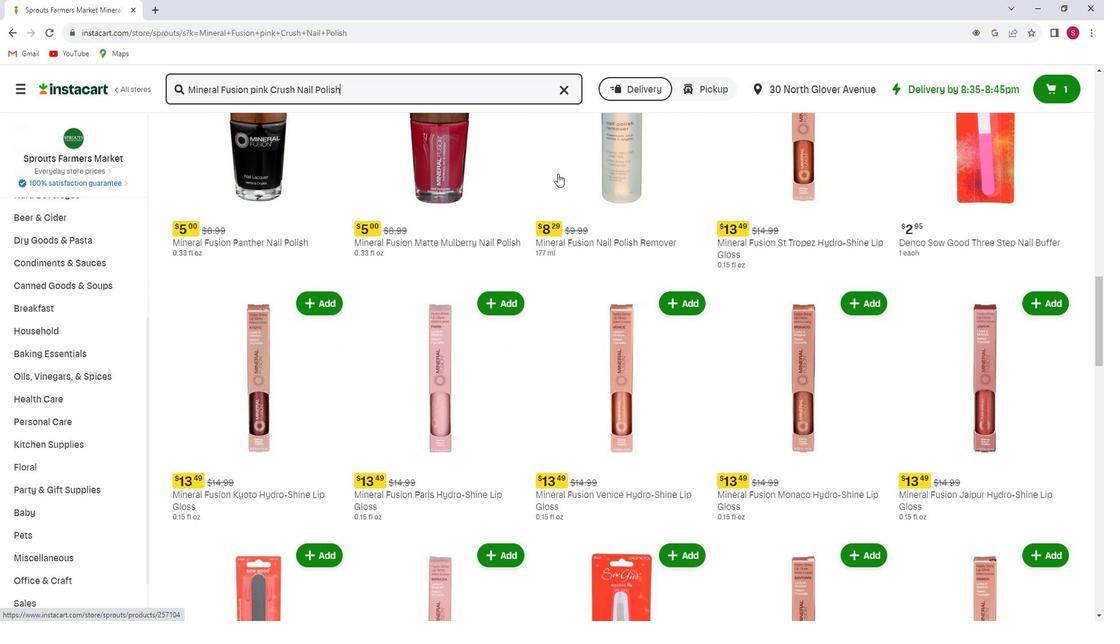 
Action: Mouse scrolled (567, 176) with delta (0, 0)
Screenshot: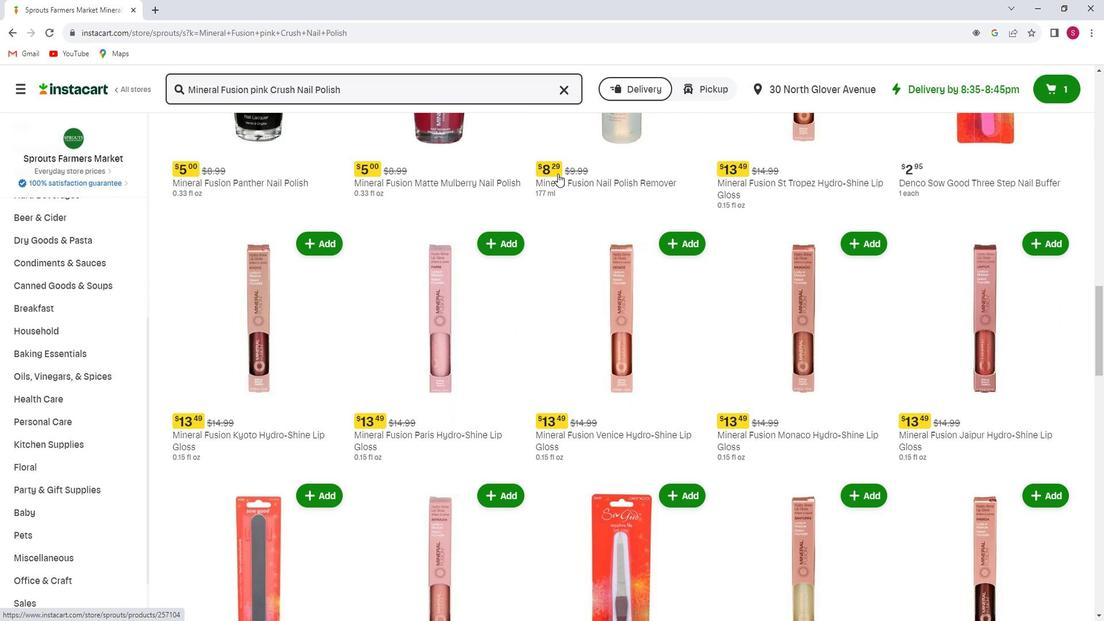 
Action: Mouse scrolled (567, 176) with delta (0, 0)
Screenshot: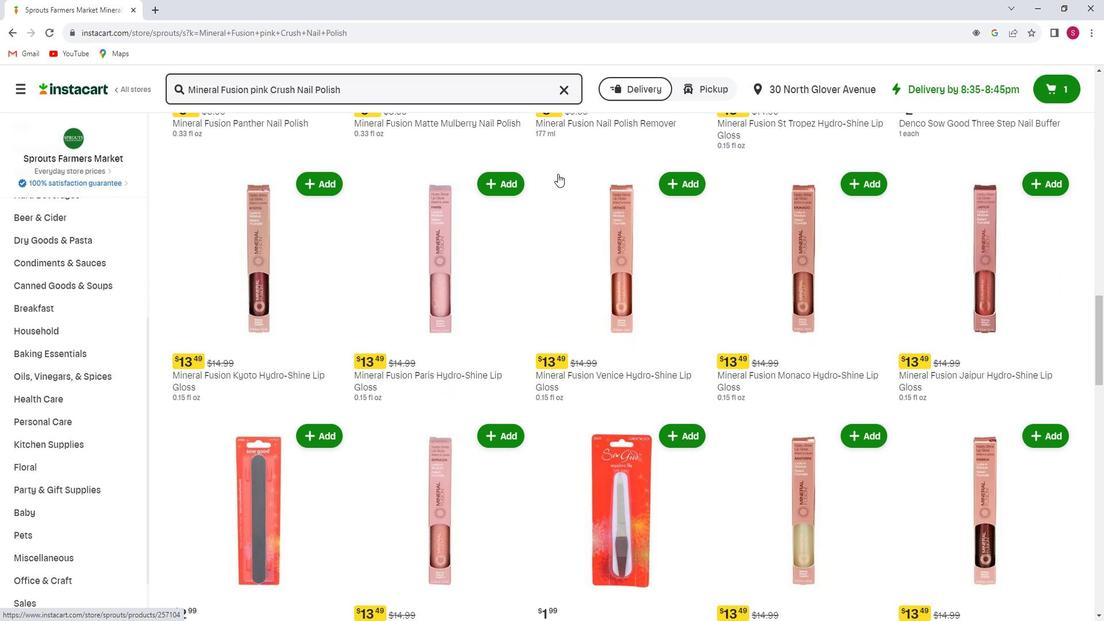 
Action: Mouse scrolled (567, 176) with delta (0, 0)
Screenshot: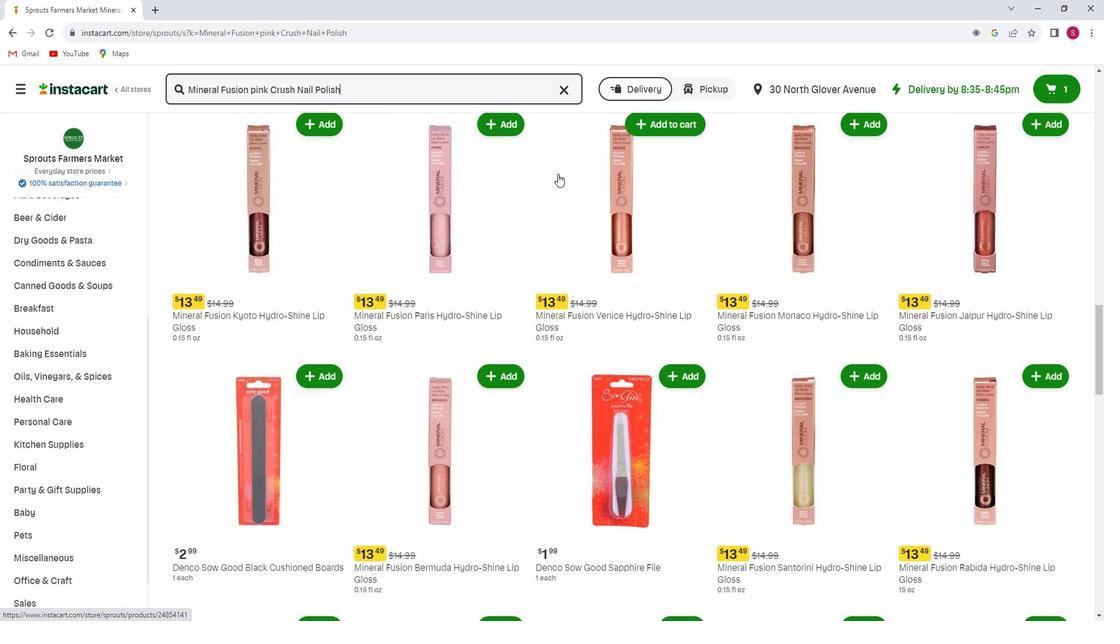 
Action: Mouse scrolled (567, 176) with delta (0, 0)
Screenshot: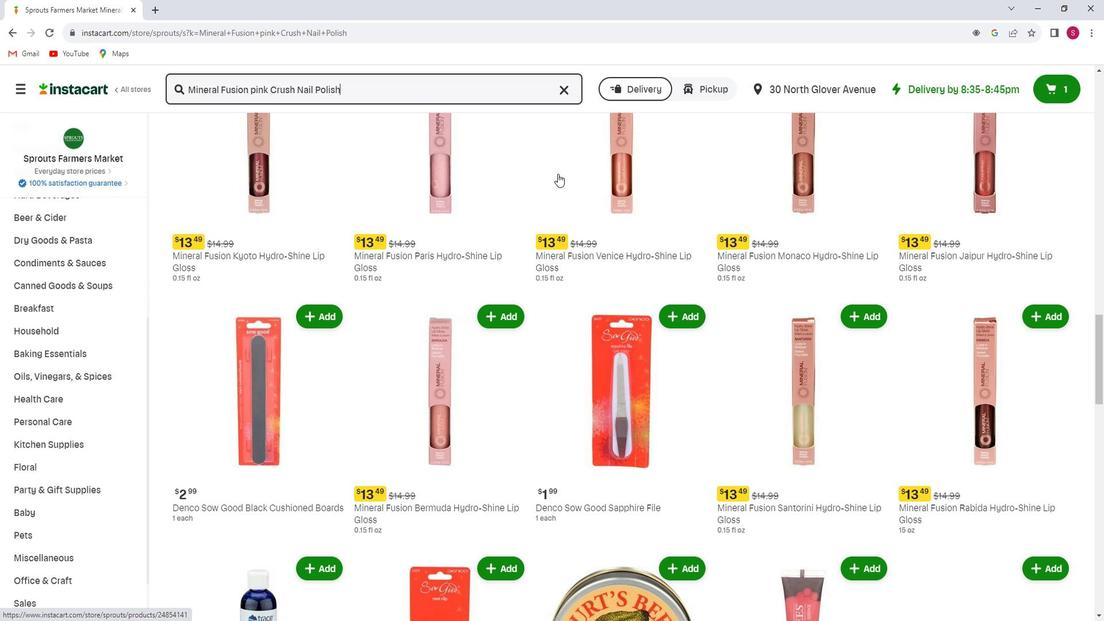 
Action: Mouse scrolled (567, 176) with delta (0, 0)
Screenshot: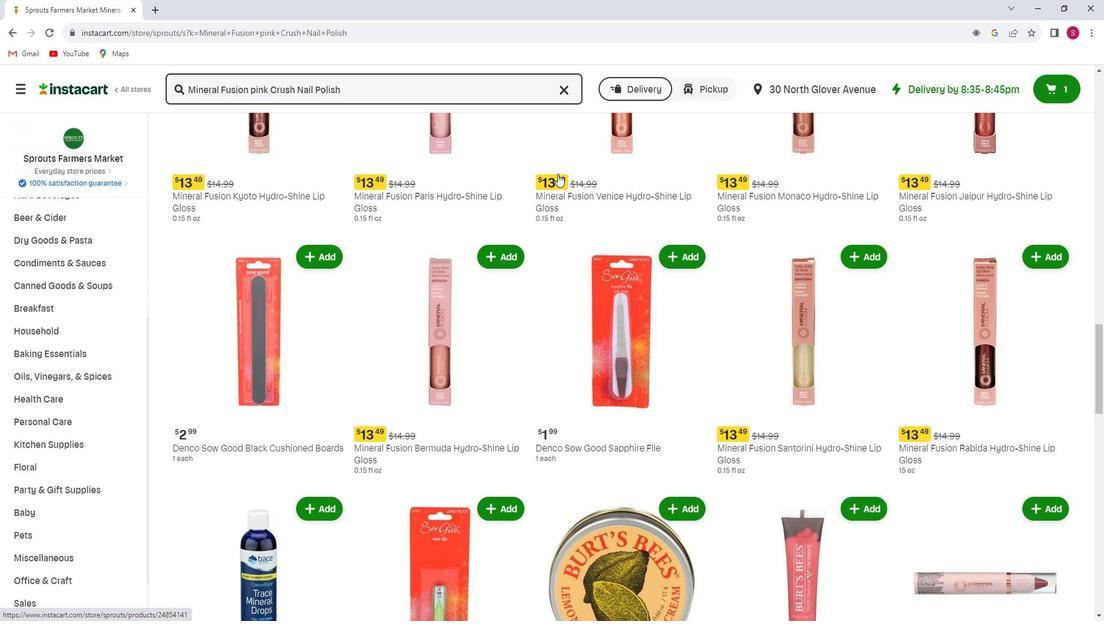 
Action: Mouse scrolled (567, 176) with delta (0, 0)
Screenshot: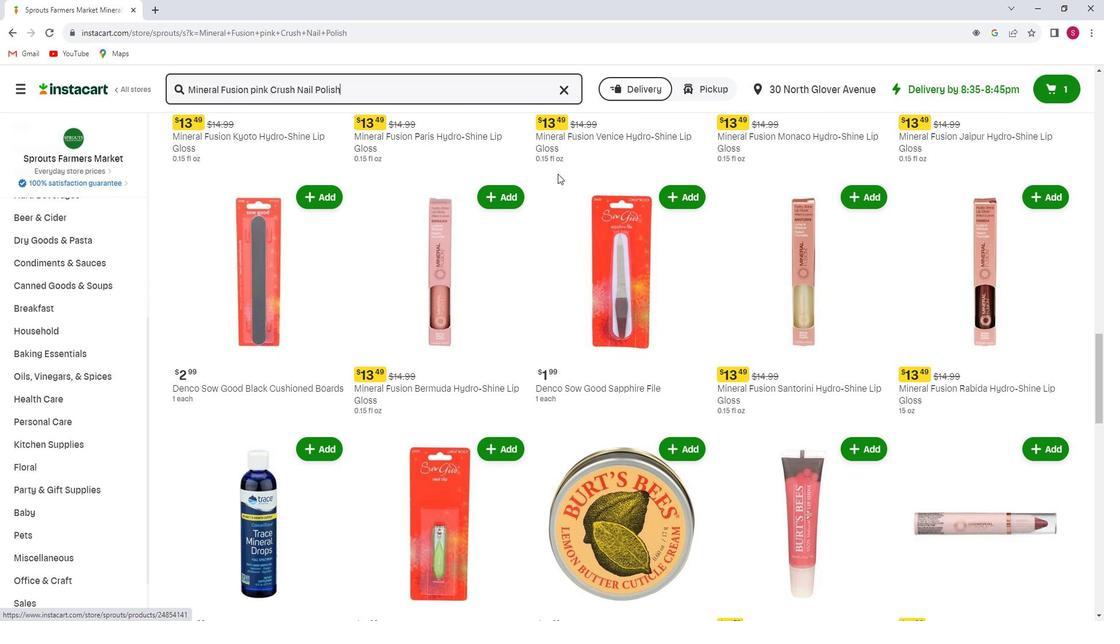 
Action: Mouse scrolled (567, 176) with delta (0, 0)
Screenshot: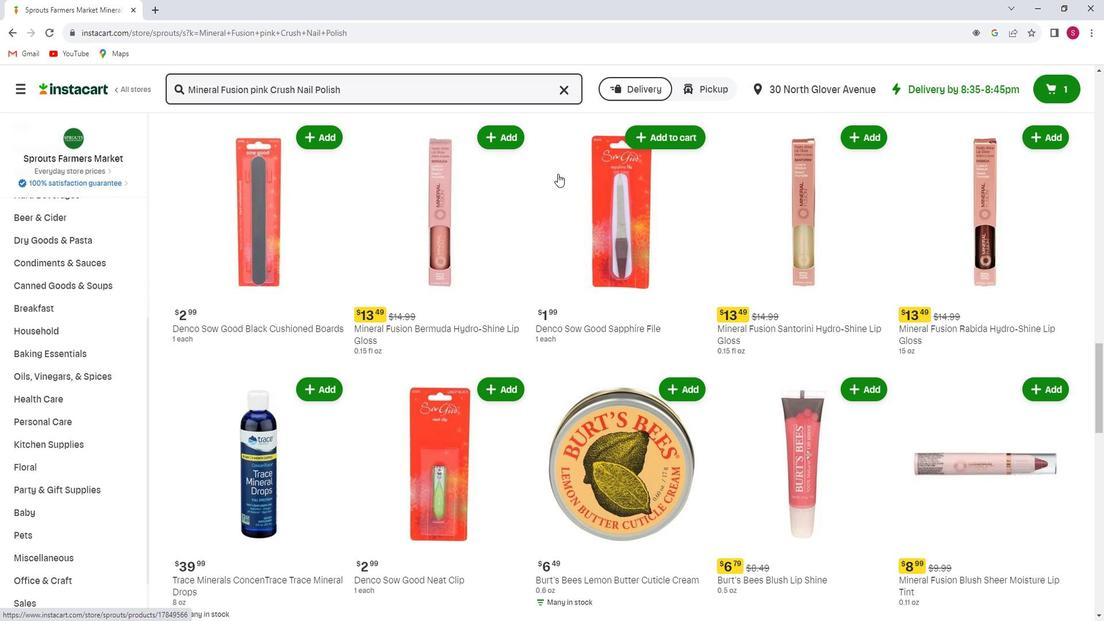 
Action: Mouse scrolled (567, 176) with delta (0, 0)
Screenshot: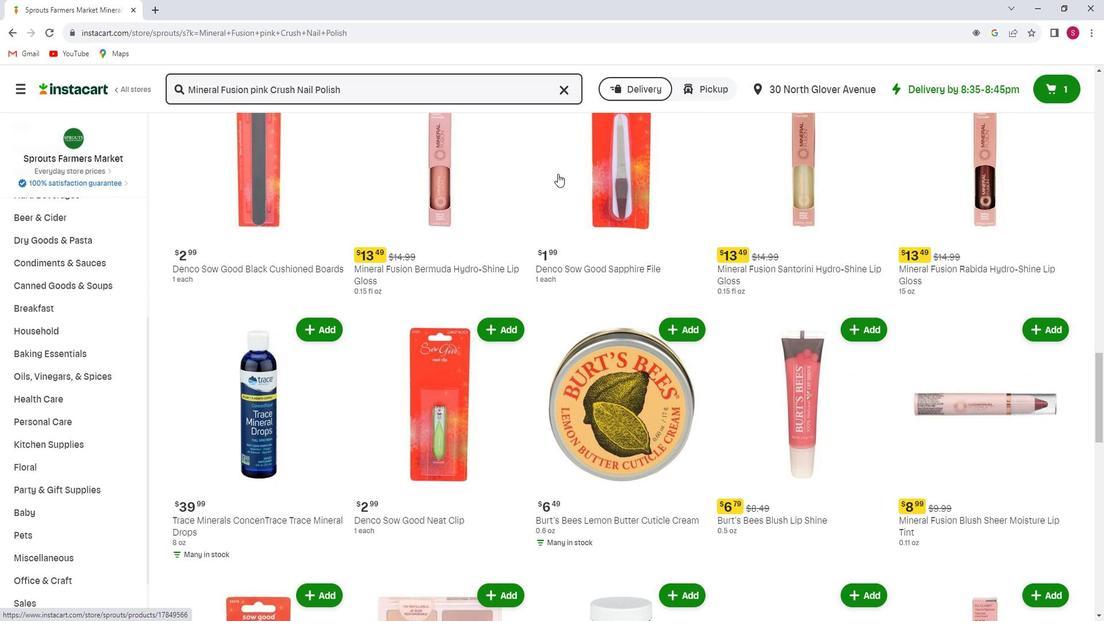 
Action: Mouse scrolled (567, 176) with delta (0, 0)
Screenshot: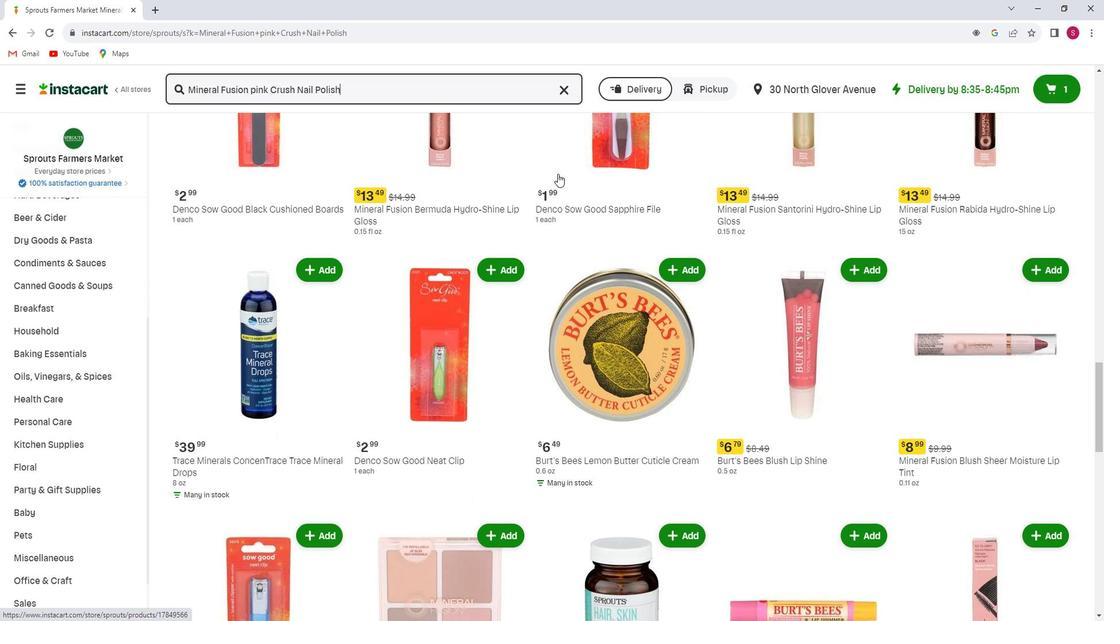 
Action: Mouse scrolled (567, 176) with delta (0, 0)
Screenshot: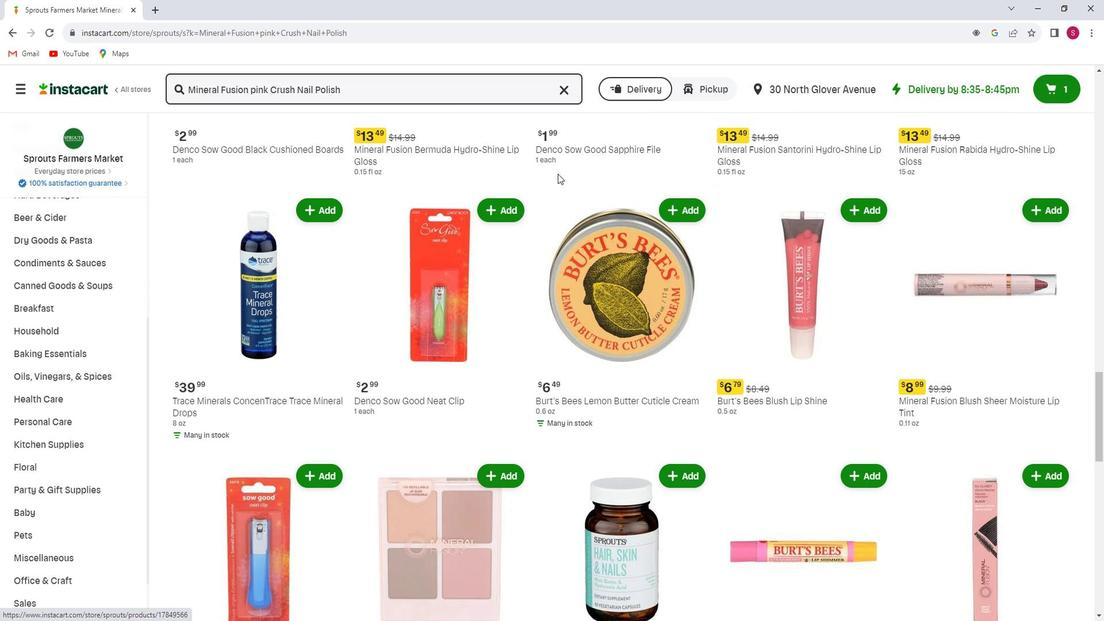 
Action: Mouse scrolled (567, 176) with delta (0, 0)
Screenshot: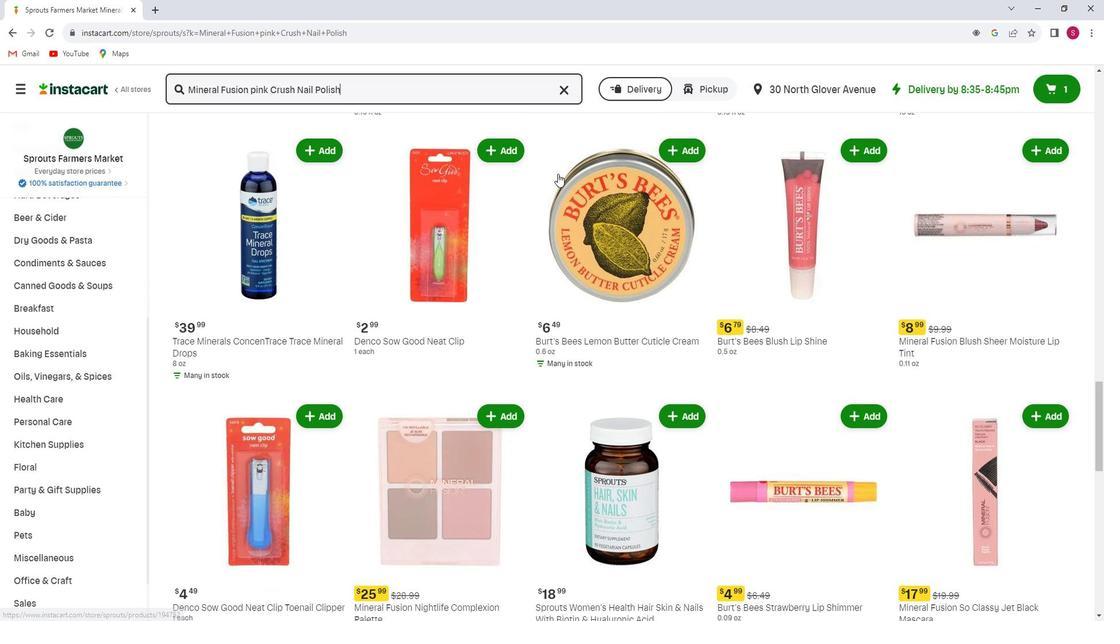 
Action: Mouse scrolled (567, 176) with delta (0, 0)
Screenshot: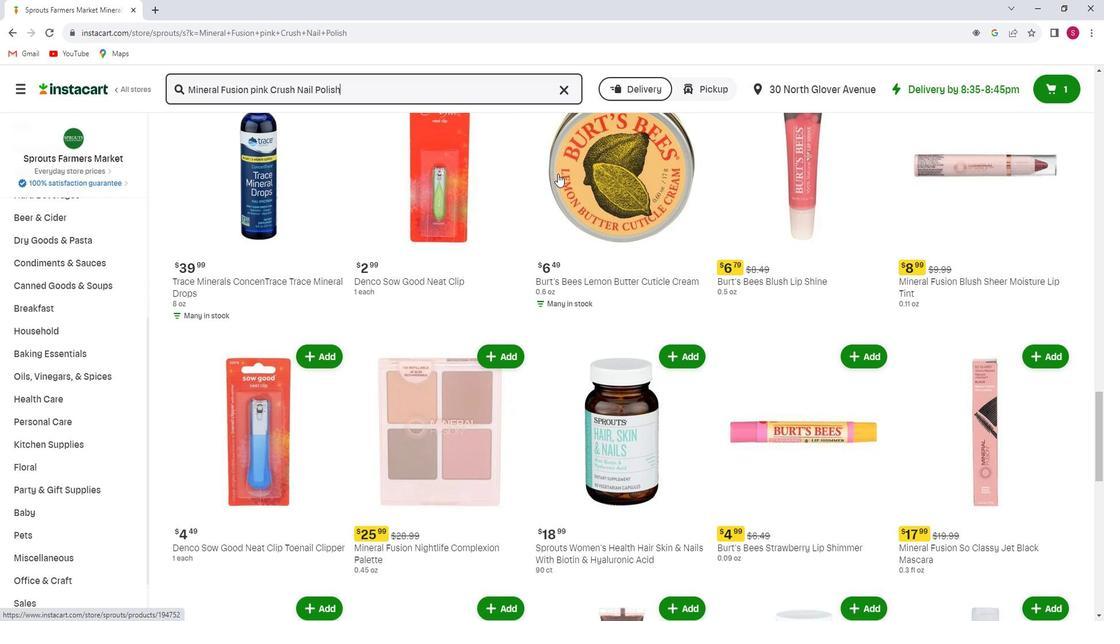 
Action: Mouse scrolled (567, 176) with delta (0, 0)
Screenshot: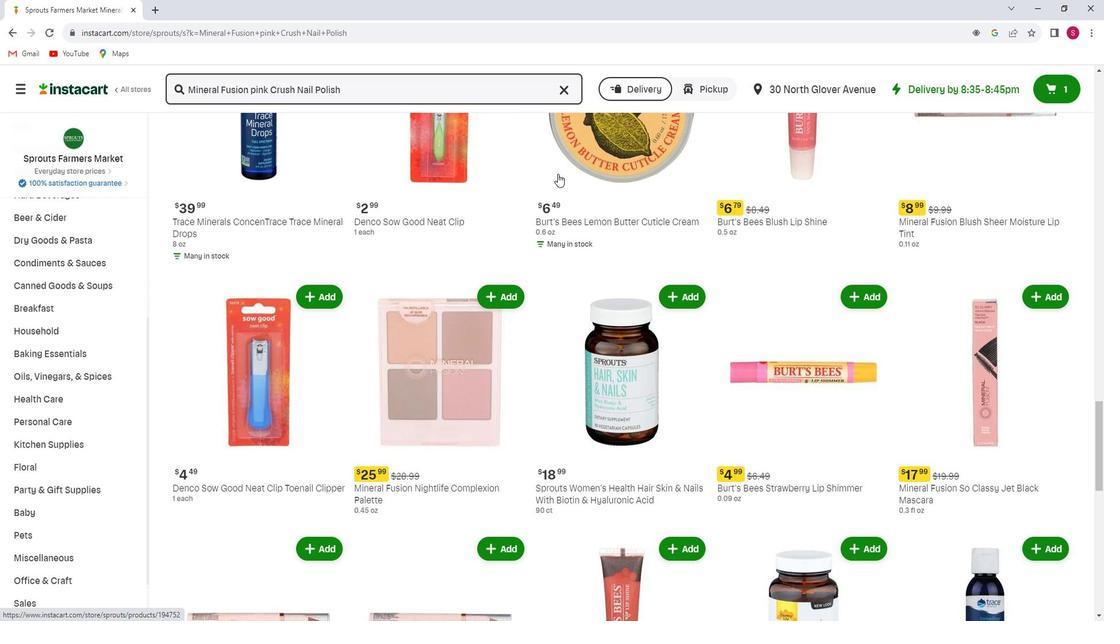 
Action: Mouse scrolled (567, 176) with delta (0, 0)
Screenshot: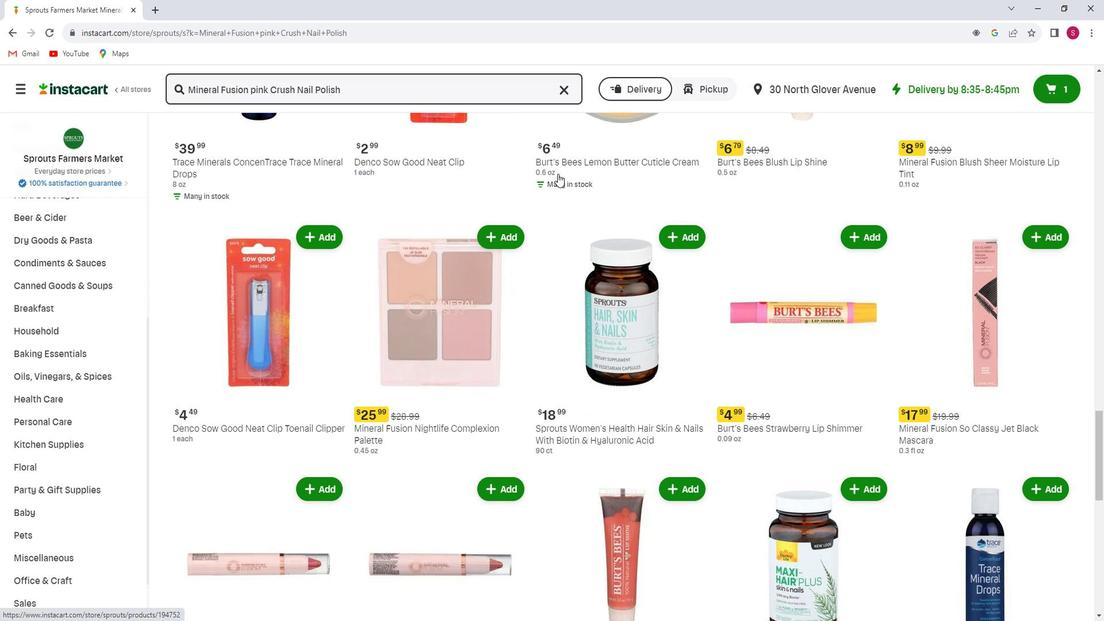 
Action: Mouse scrolled (567, 176) with delta (0, 0)
Screenshot: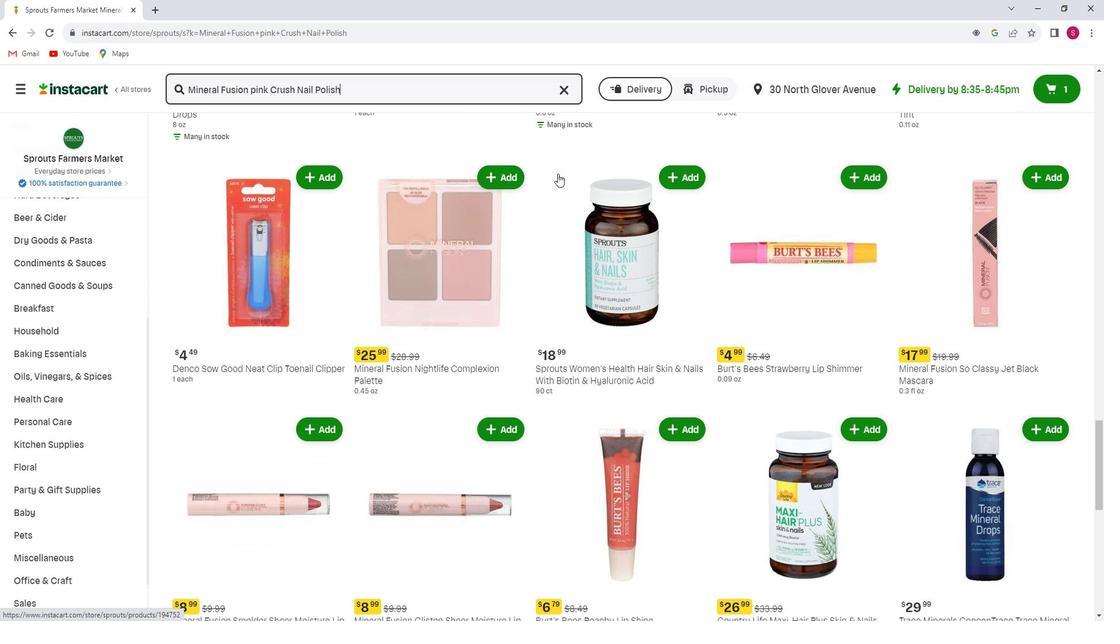 
Action: Mouse scrolled (567, 176) with delta (0, 0)
Screenshot: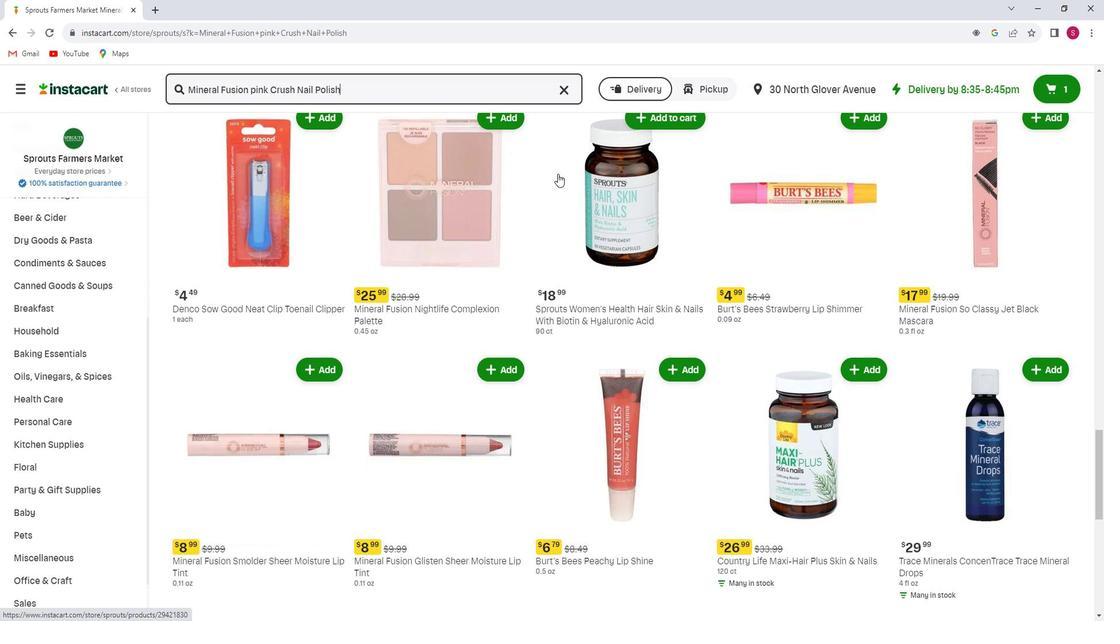 
Action: Mouse scrolled (567, 176) with delta (0, 0)
Screenshot: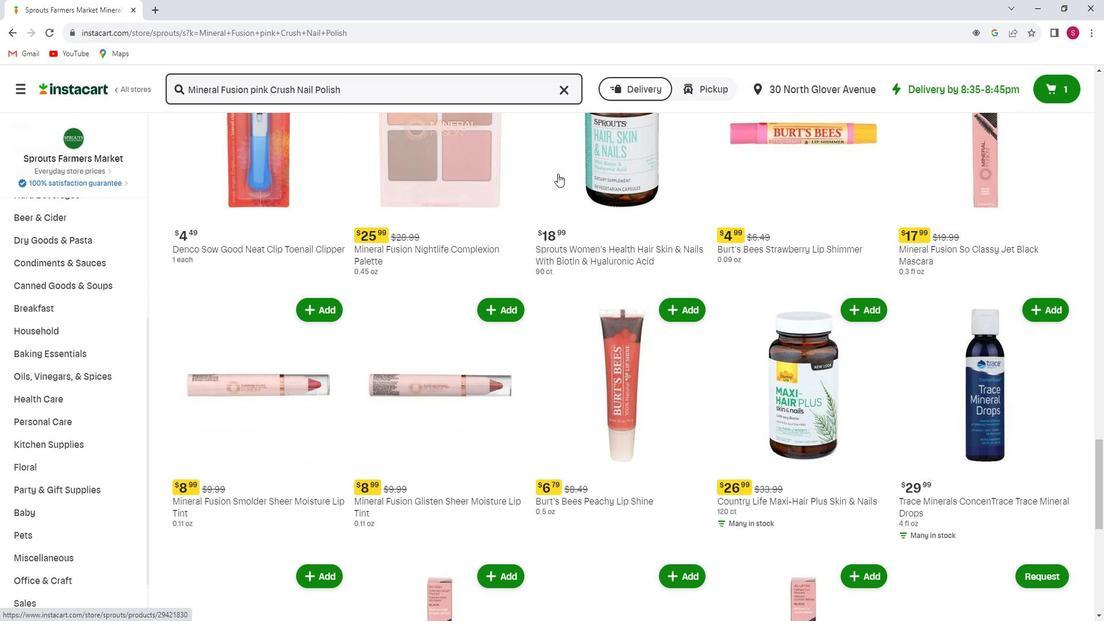 
Action: Mouse scrolled (567, 176) with delta (0, 0)
Screenshot: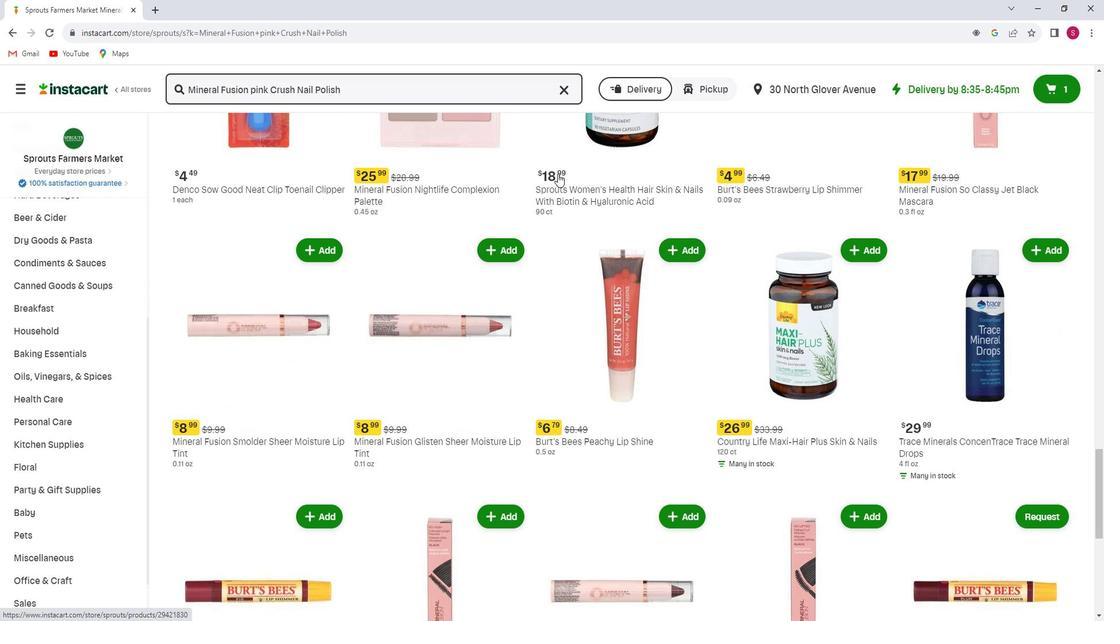 
Action: Mouse scrolled (567, 176) with delta (0, 0)
Screenshot: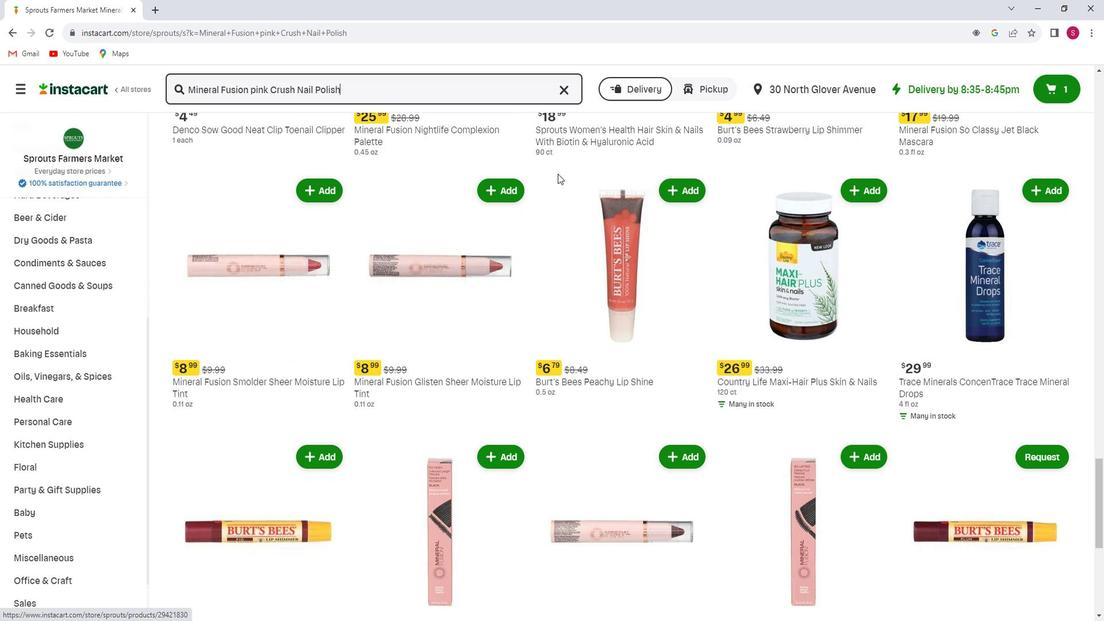 
Action: Mouse scrolled (567, 176) with delta (0, 0)
Screenshot: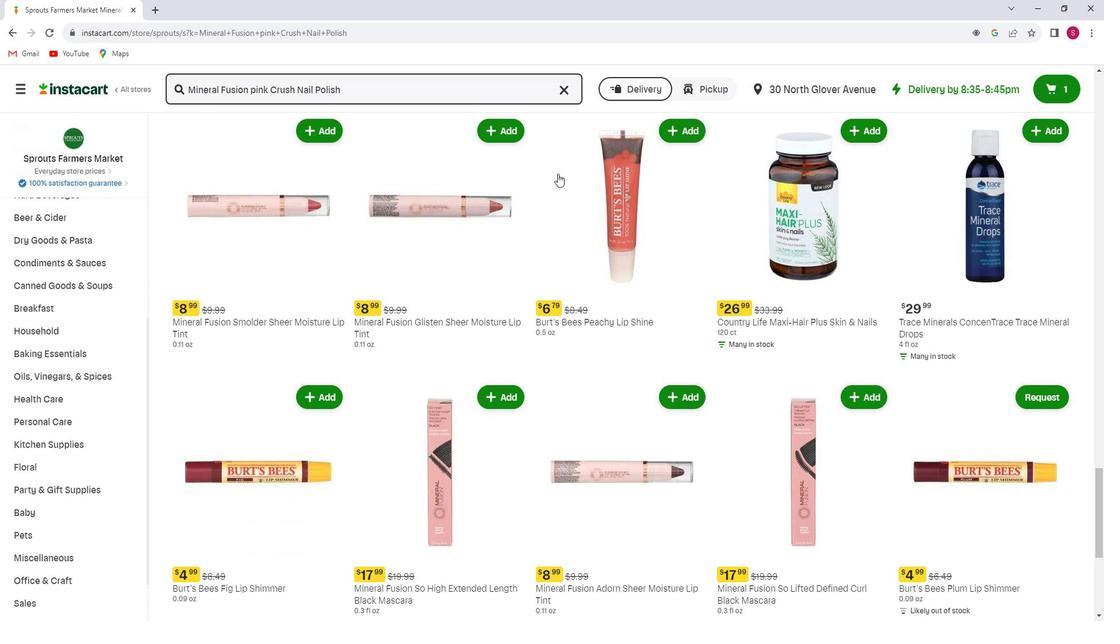 
Action: Mouse scrolled (567, 176) with delta (0, 0)
Screenshot: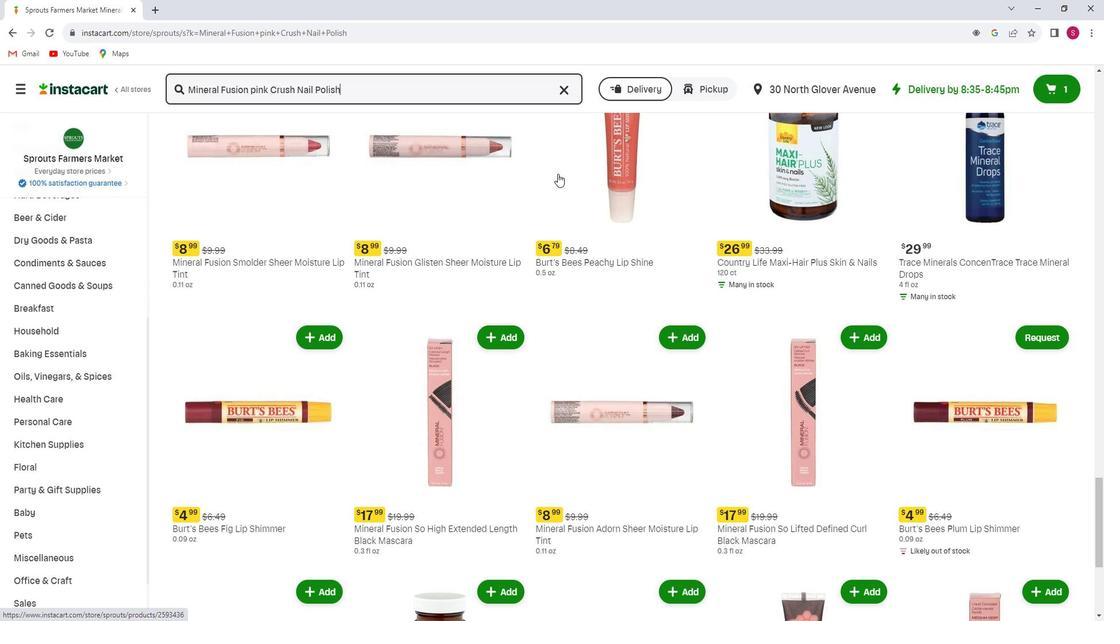 
Action: Mouse scrolled (567, 176) with delta (0, 0)
Screenshot: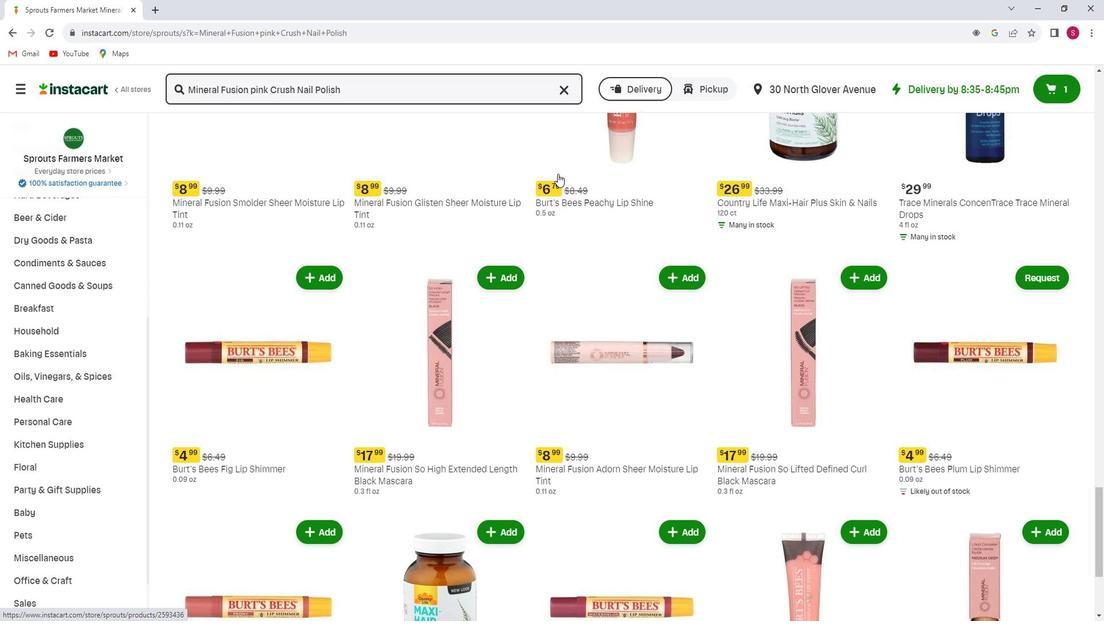 
Action: Mouse scrolled (567, 176) with delta (0, 0)
Screenshot: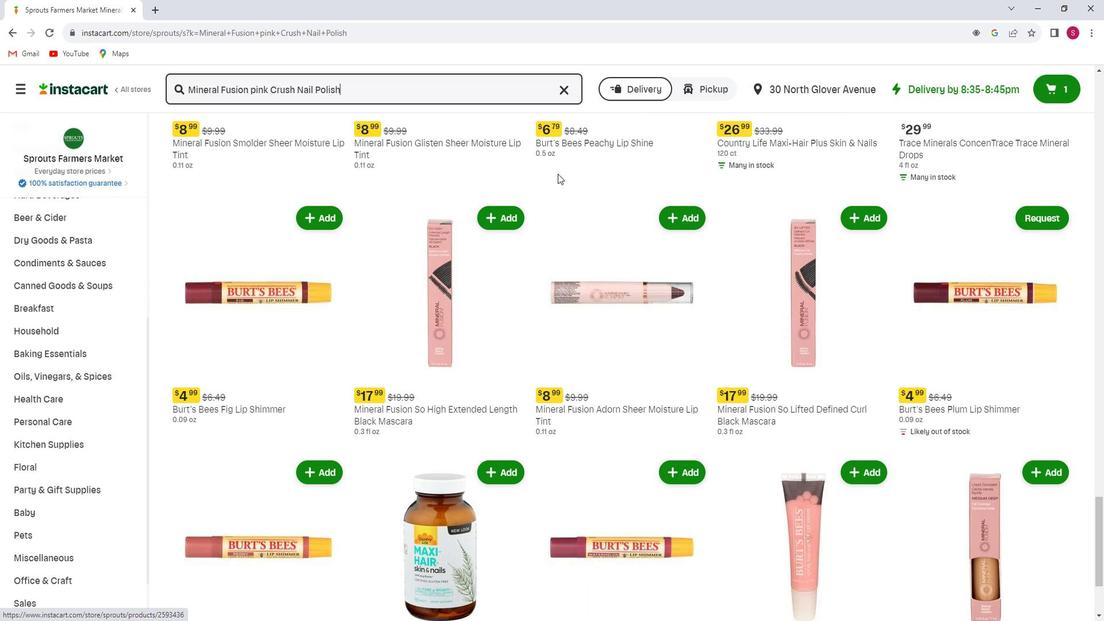 
Action: Mouse scrolled (567, 176) with delta (0, 0)
Screenshot: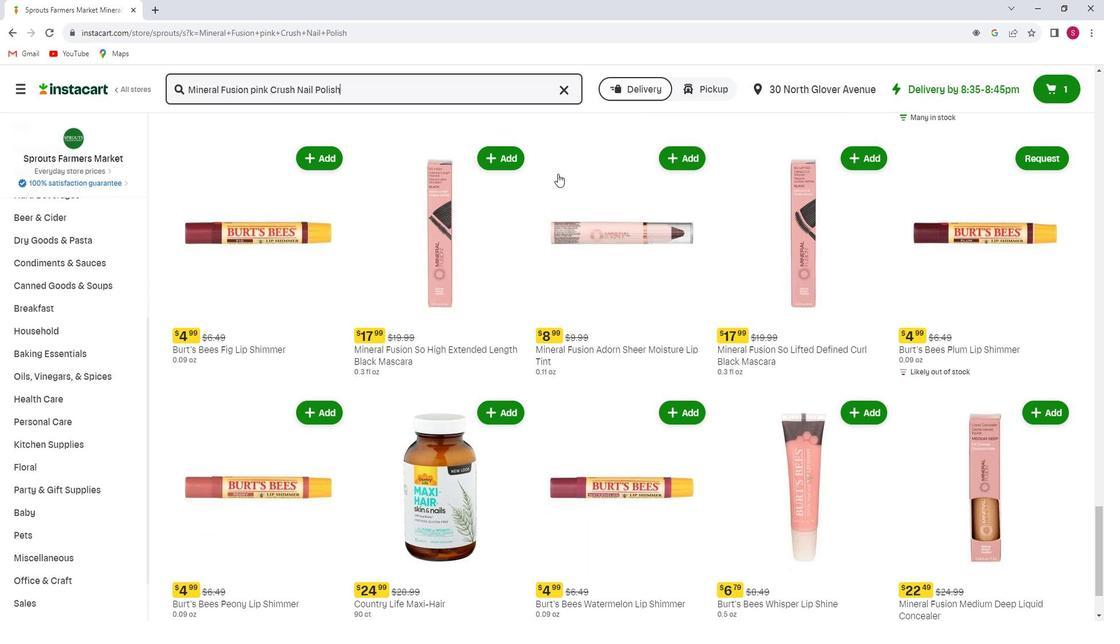 
Action: Mouse scrolled (567, 176) with delta (0, 0)
Screenshot: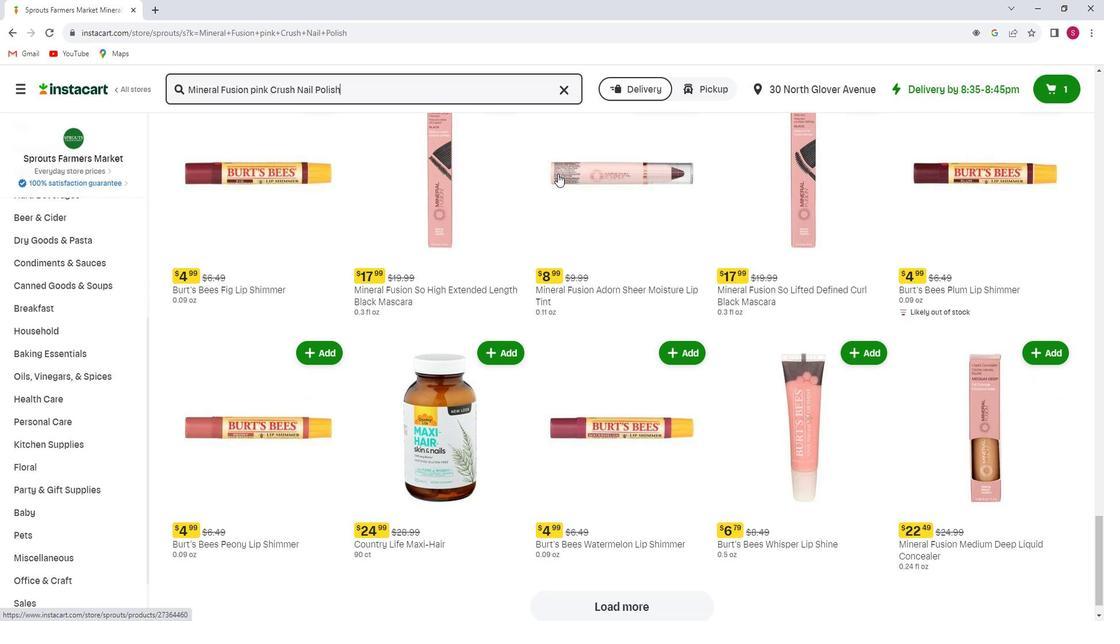 
Action: Mouse scrolled (567, 176) with delta (0, 0)
Screenshot: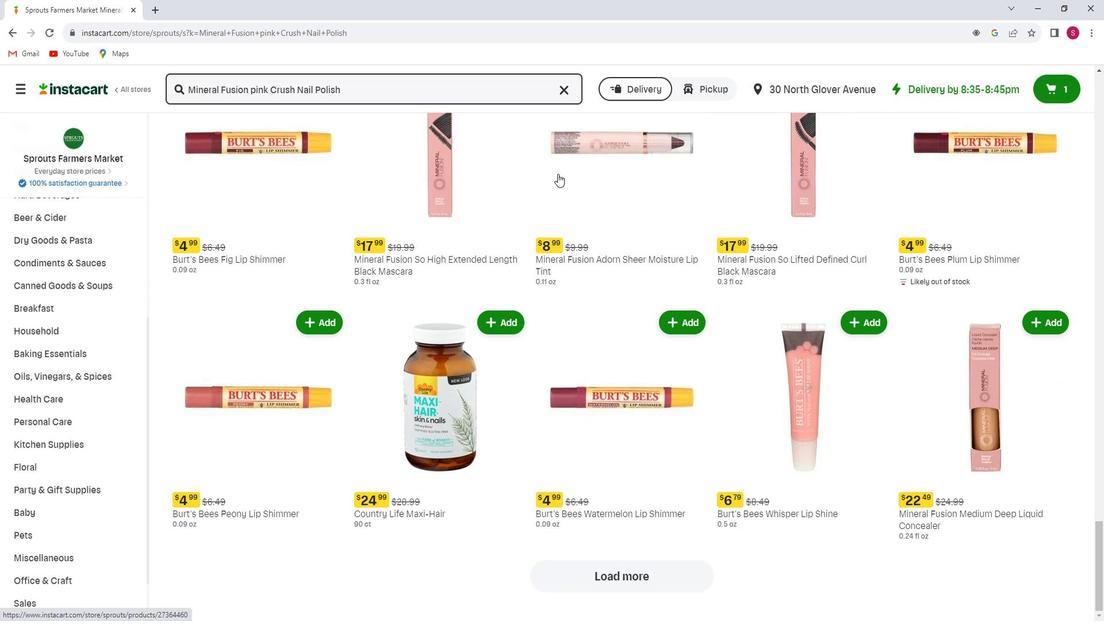 
Action: Mouse scrolled (567, 176) with delta (0, 0)
Screenshot: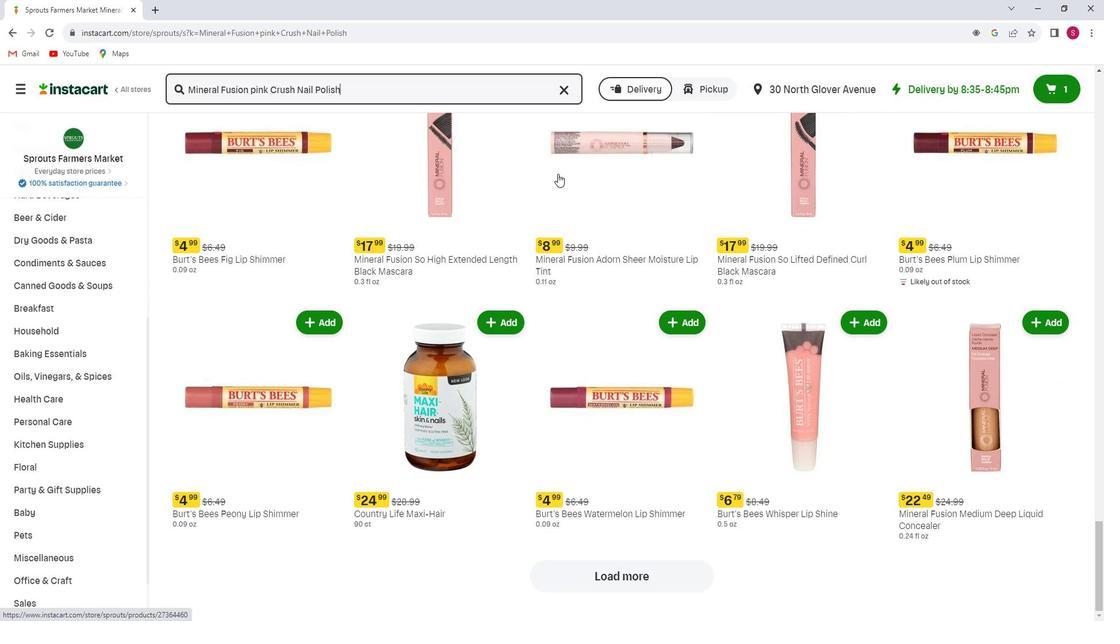 
Action: Mouse scrolled (567, 176) with delta (0, 0)
Screenshot: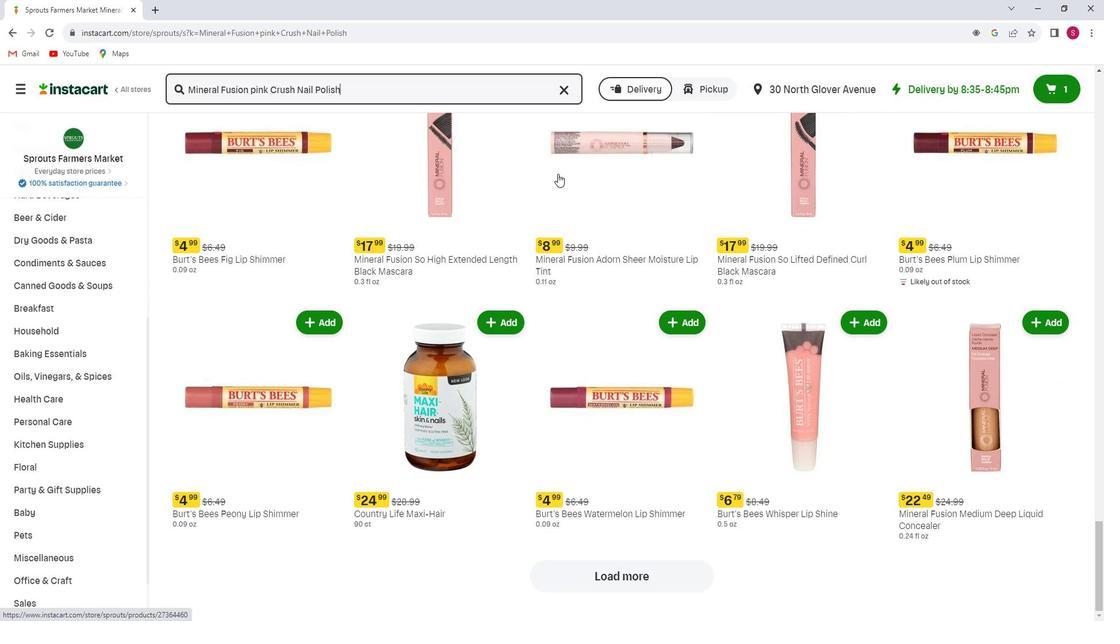
Action: Mouse scrolled (567, 176) with delta (0, 0)
Screenshot: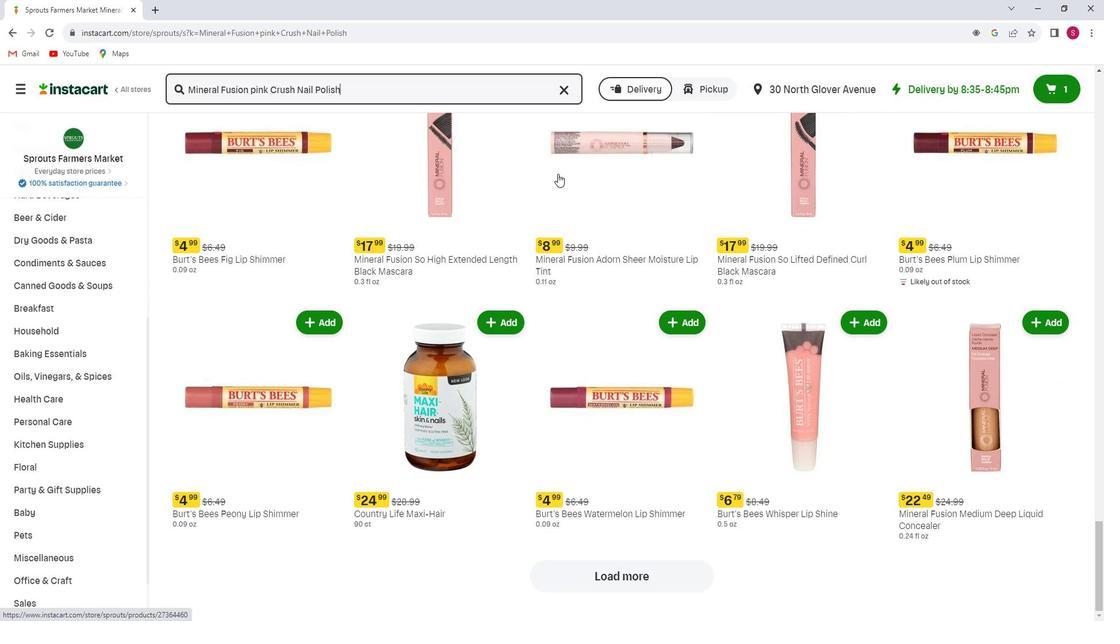 
Action: Mouse moved to (580, 203)
Screenshot: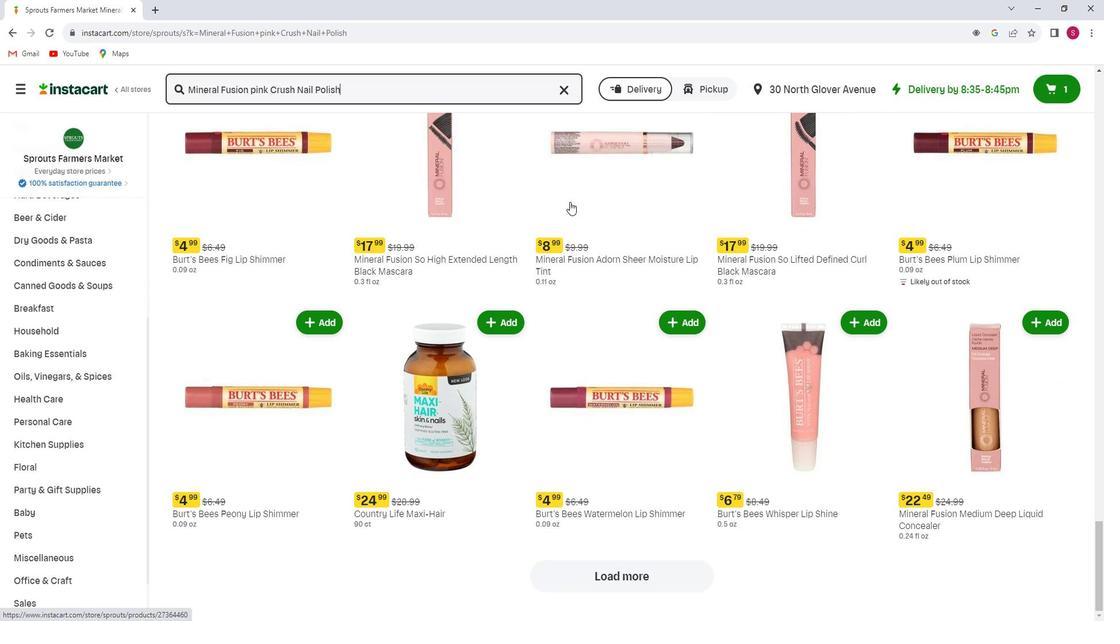 
